 Task: Setup the salesforce inbox and assign permission sets to different users
Action: Mouse moved to (206, 186)
Screenshot: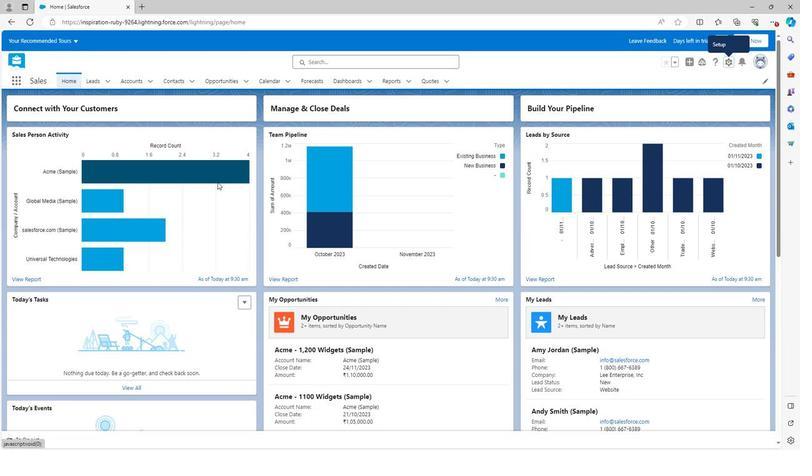 
Action: Mouse scrolled (206, 186) with delta (0, 0)
Screenshot: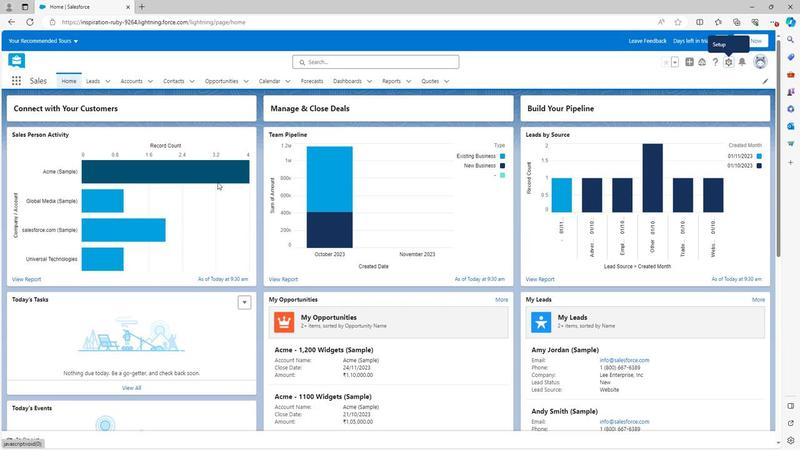 
Action: Mouse moved to (208, 188)
Screenshot: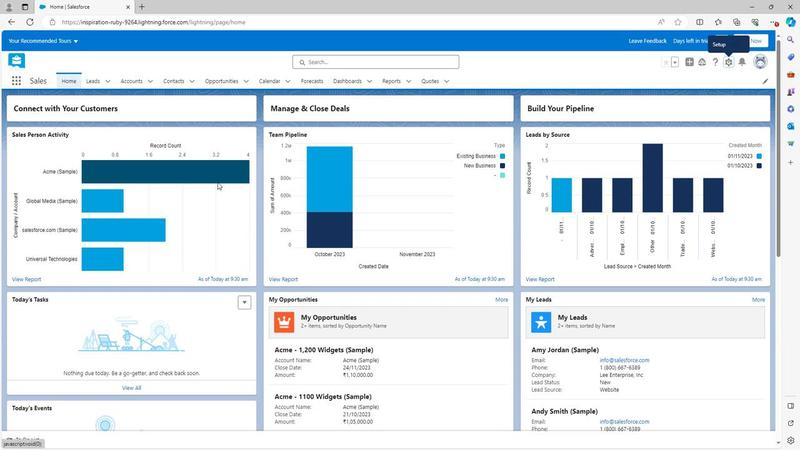 
Action: Mouse scrolled (208, 187) with delta (0, 0)
Screenshot: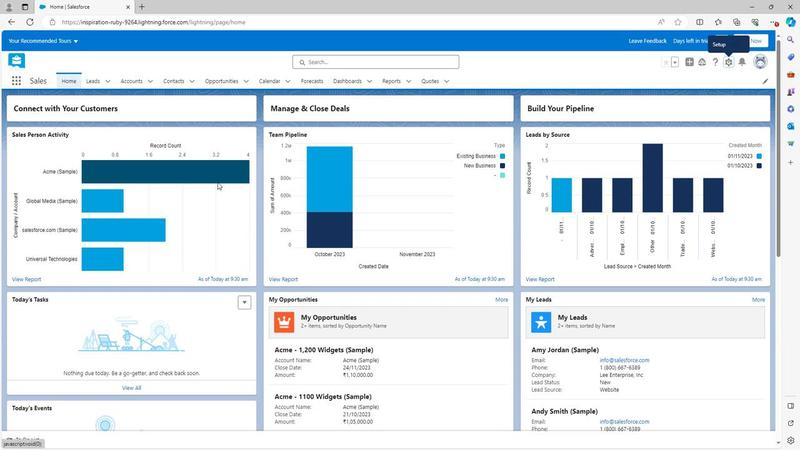 
Action: Mouse moved to (208, 189)
Screenshot: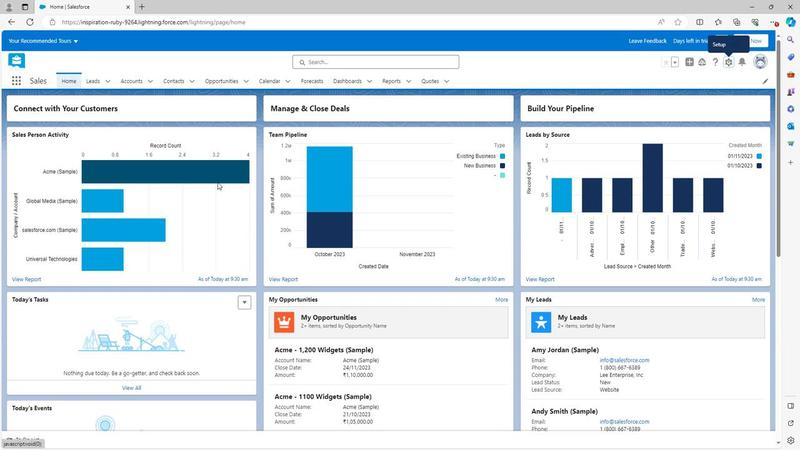 
Action: Mouse scrolled (208, 188) with delta (0, 0)
Screenshot: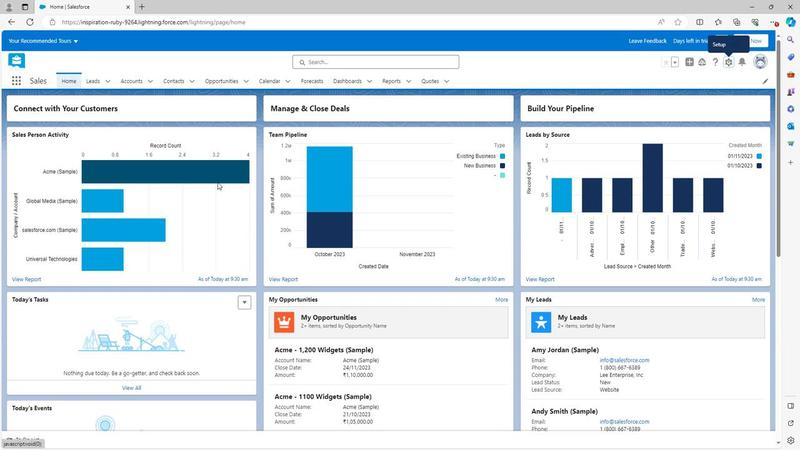 
Action: Mouse scrolled (208, 188) with delta (0, 0)
Screenshot: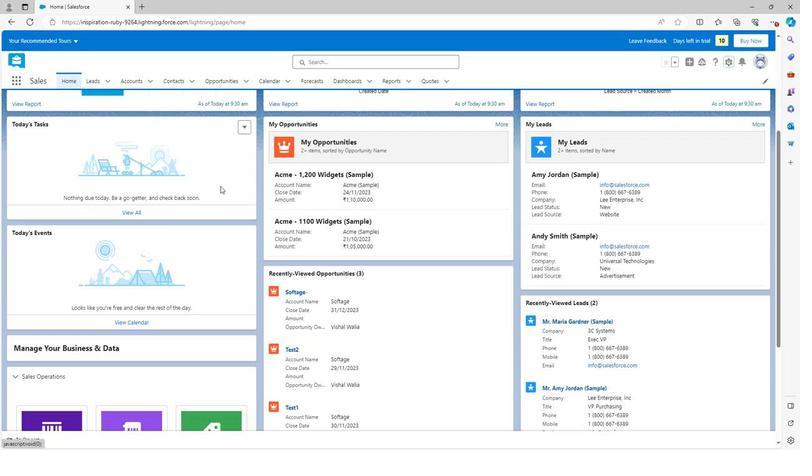 
Action: Mouse scrolled (208, 188) with delta (0, 0)
Screenshot: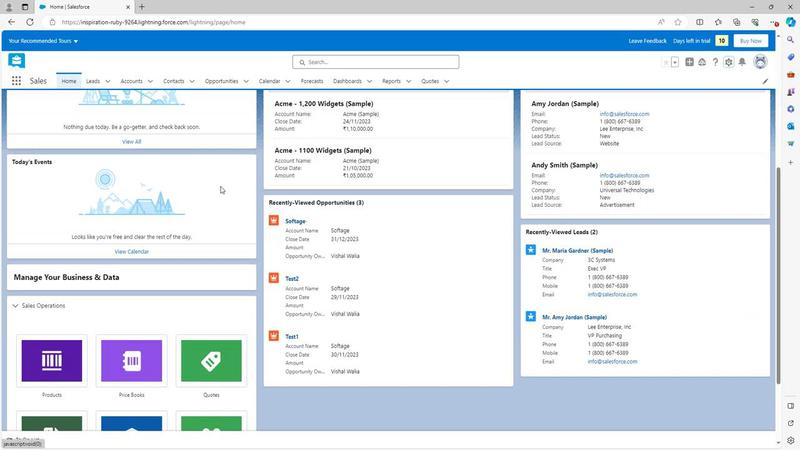 
Action: Mouse scrolled (208, 188) with delta (0, 0)
Screenshot: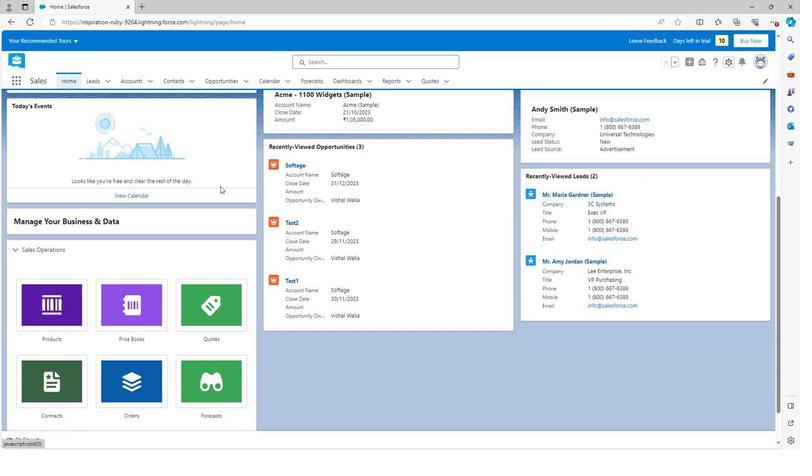 
Action: Mouse scrolled (208, 190) with delta (0, 0)
Screenshot: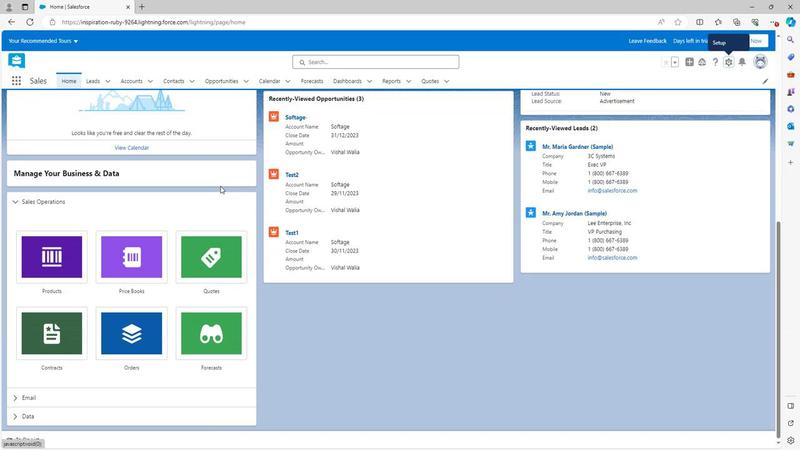 
Action: Mouse scrolled (208, 190) with delta (0, 0)
Screenshot: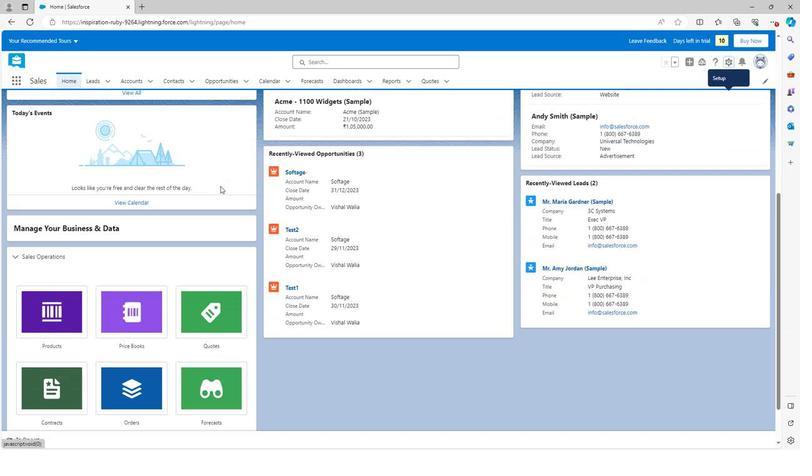 
Action: Mouse scrolled (208, 190) with delta (0, 0)
Screenshot: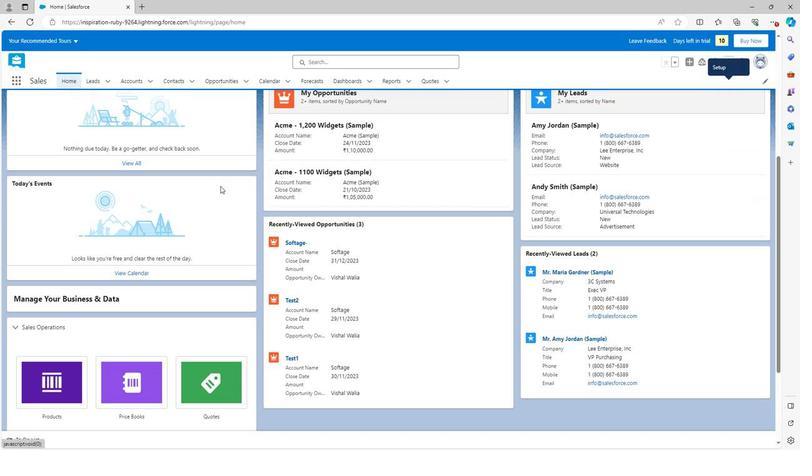 
Action: Mouse scrolled (208, 190) with delta (0, 0)
Screenshot: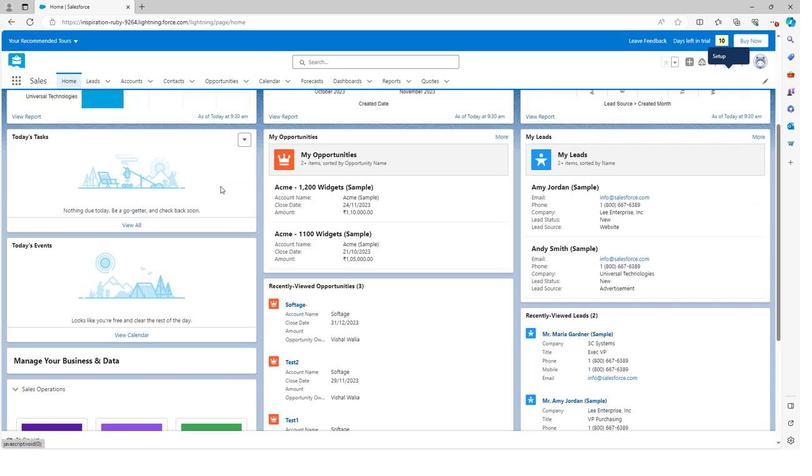 
Action: Mouse scrolled (208, 190) with delta (0, 0)
Screenshot: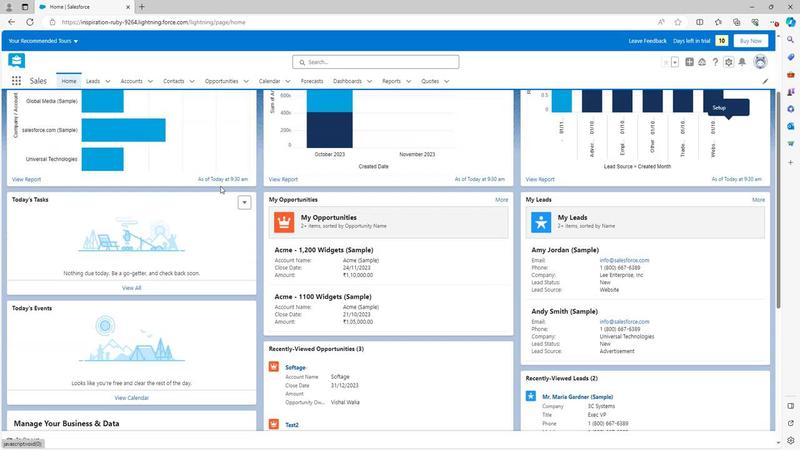 
Action: Mouse scrolled (208, 190) with delta (0, 0)
Screenshot: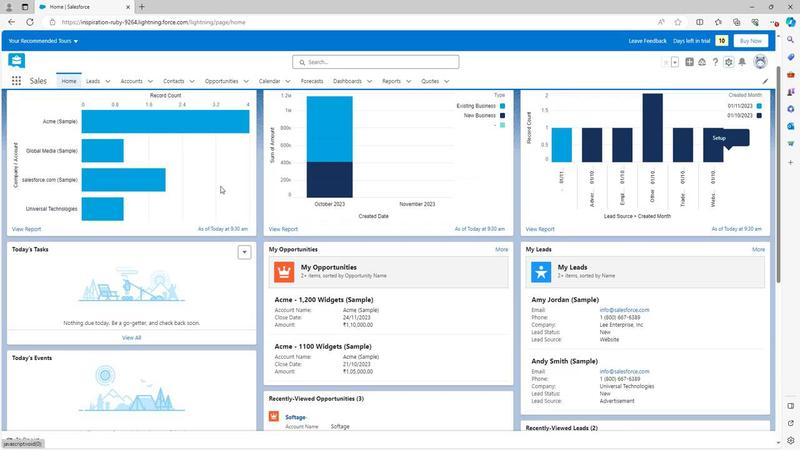 
Action: Mouse scrolled (208, 190) with delta (0, 0)
Screenshot: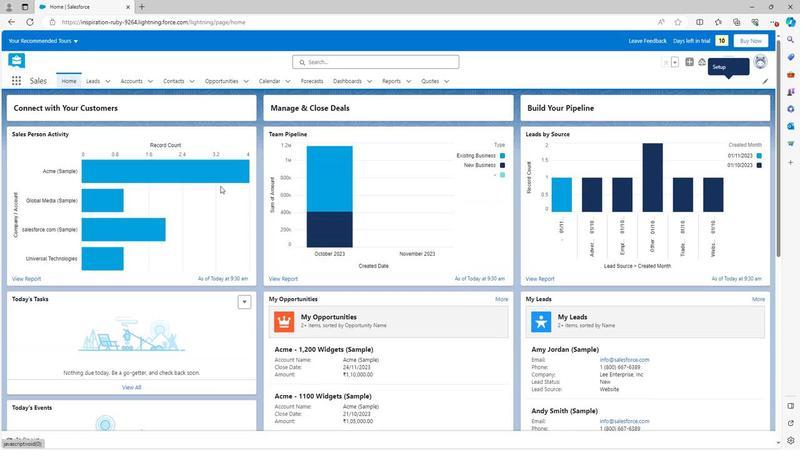 
Action: Mouse moved to (707, 63)
Screenshot: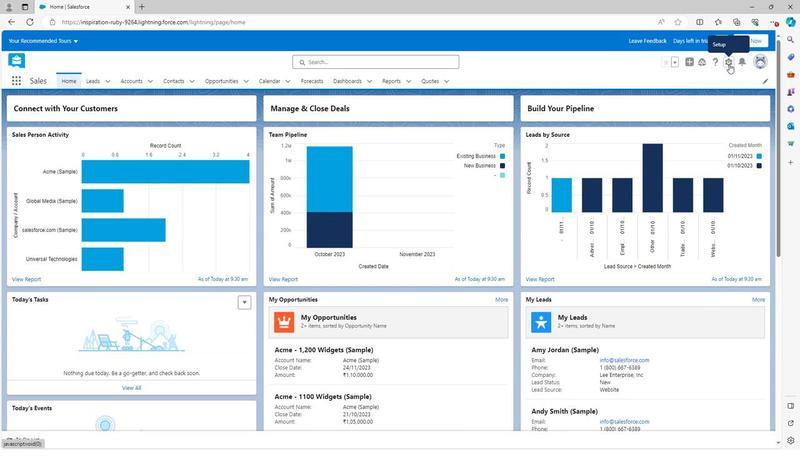 
Action: Mouse pressed left at (707, 63)
Screenshot: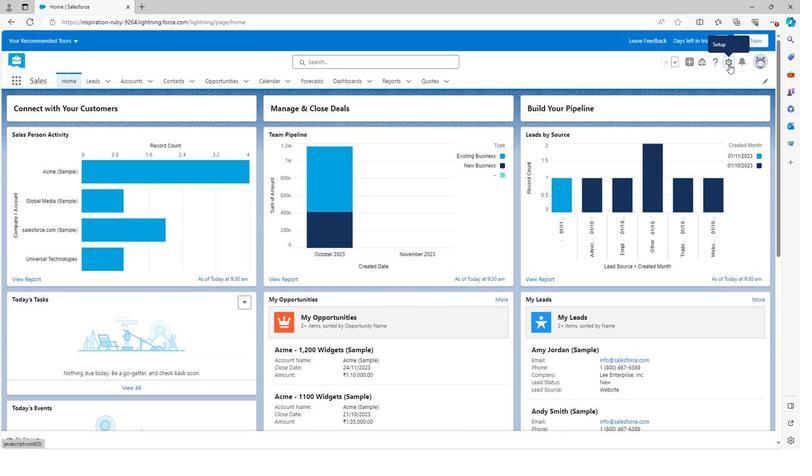 
Action: Mouse moved to (683, 87)
Screenshot: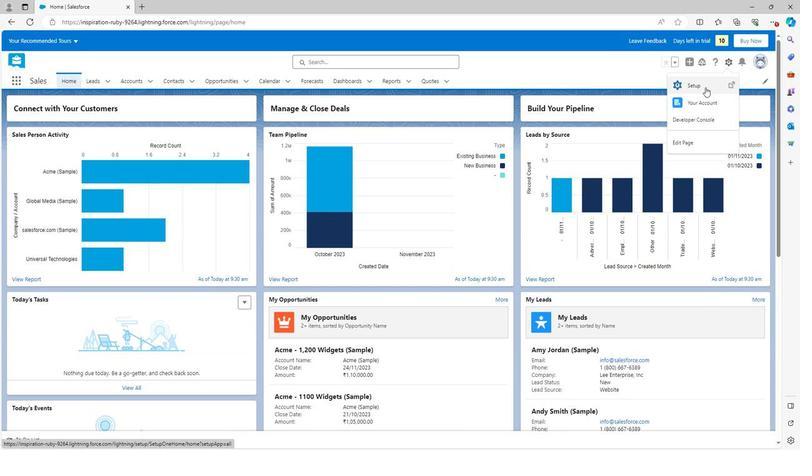 
Action: Mouse pressed left at (683, 87)
Screenshot: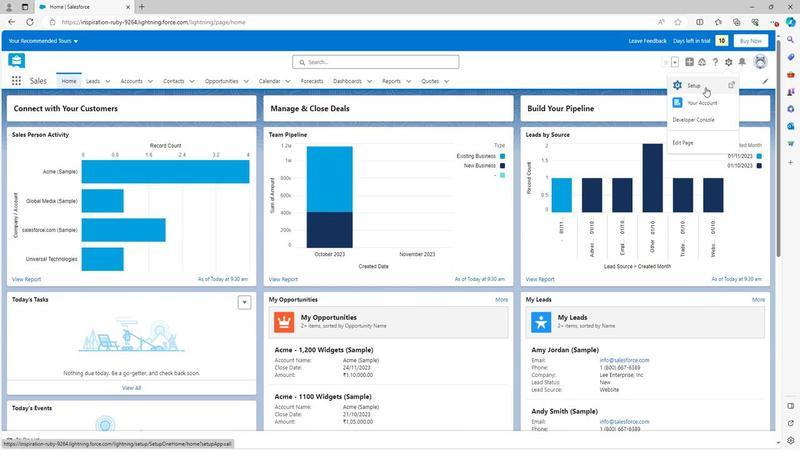 
Action: Mouse moved to (18, 300)
Screenshot: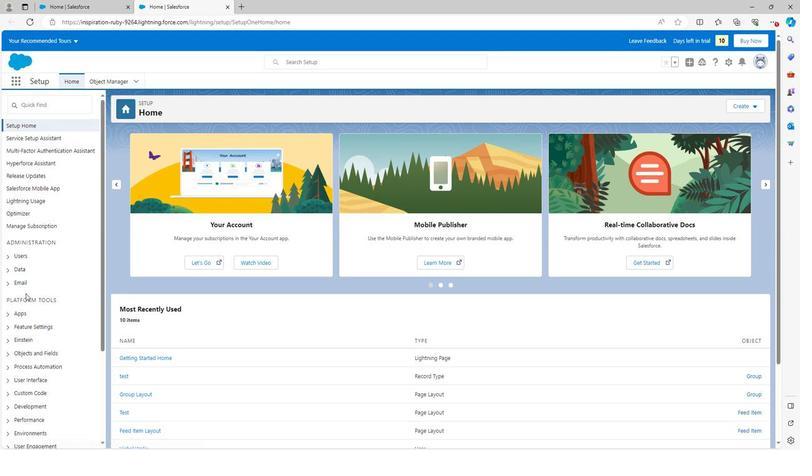 
Action: Mouse scrolled (18, 300) with delta (0, 0)
Screenshot: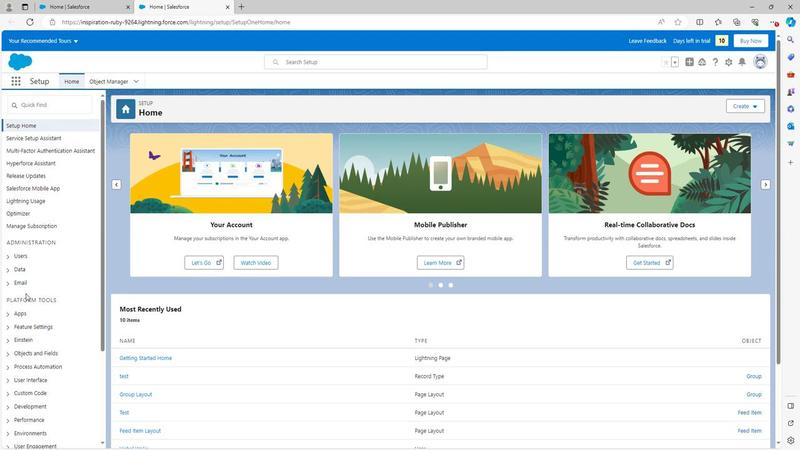 
Action: Mouse scrolled (18, 300) with delta (0, 0)
Screenshot: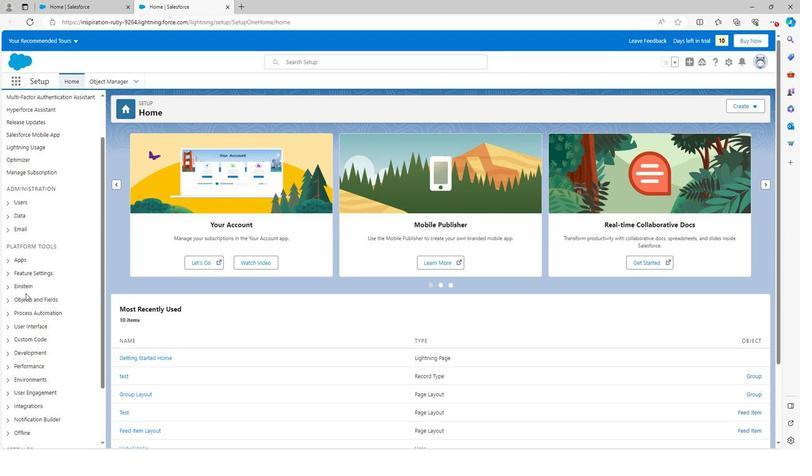 
Action: Mouse moved to (0, 223)
Screenshot: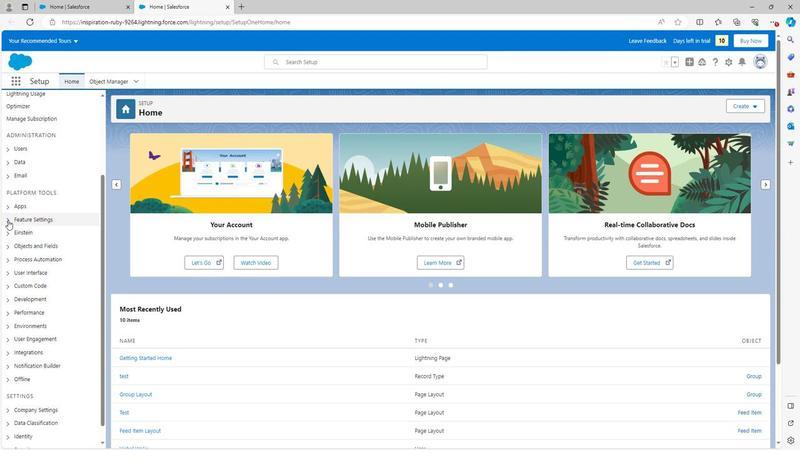 
Action: Mouse pressed left at (0, 223)
Screenshot: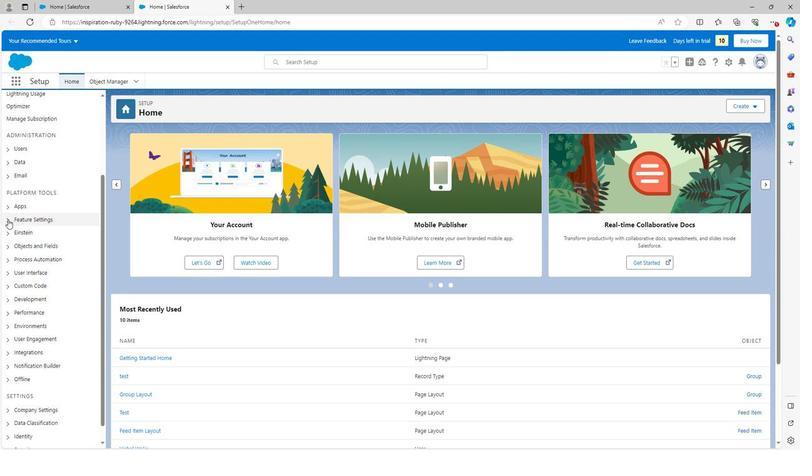 
Action: Mouse moved to (9, 268)
Screenshot: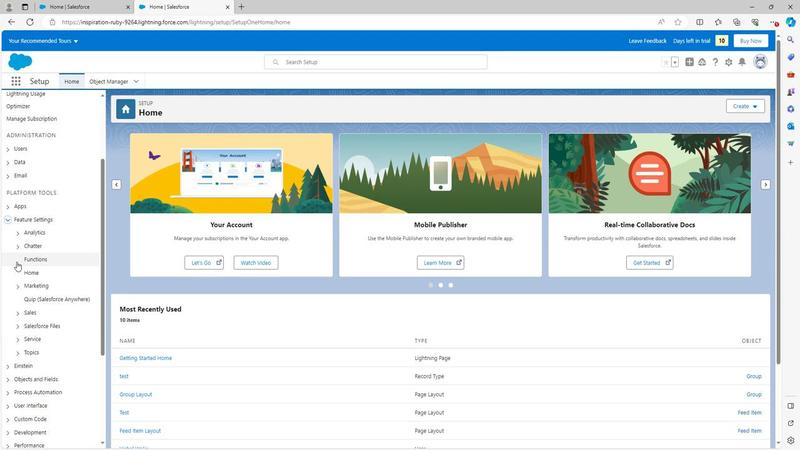 
Action: Mouse scrolled (9, 267) with delta (0, 0)
Screenshot: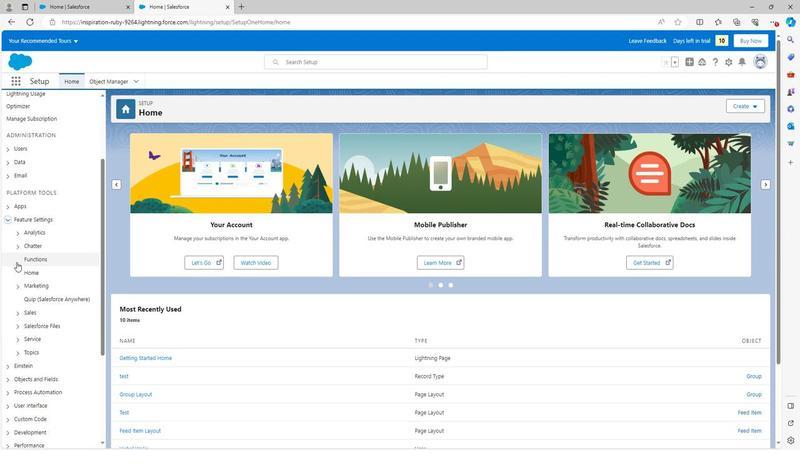 
Action: Mouse moved to (10, 264)
Screenshot: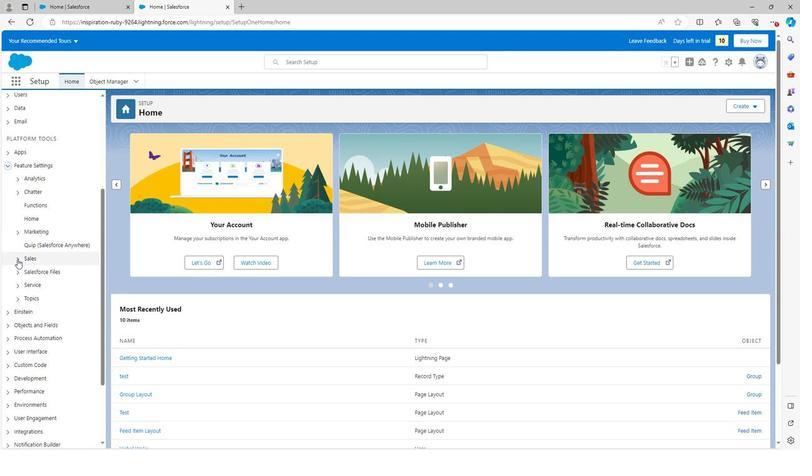 
Action: Mouse pressed left at (10, 264)
Screenshot: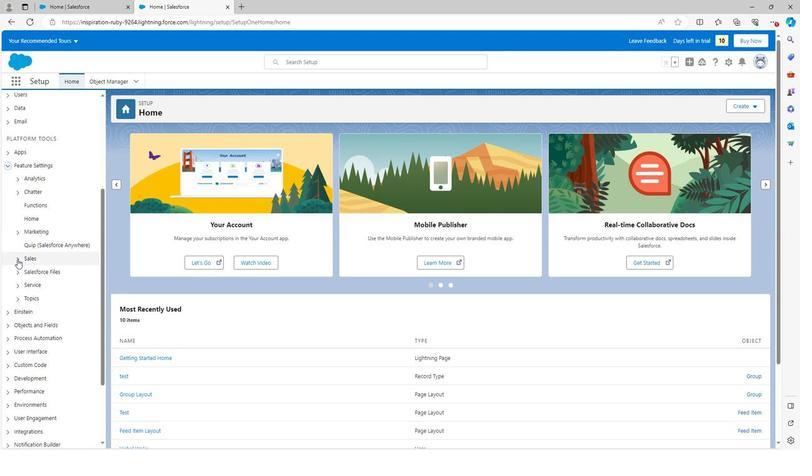 
Action: Mouse scrolled (10, 264) with delta (0, 0)
Screenshot: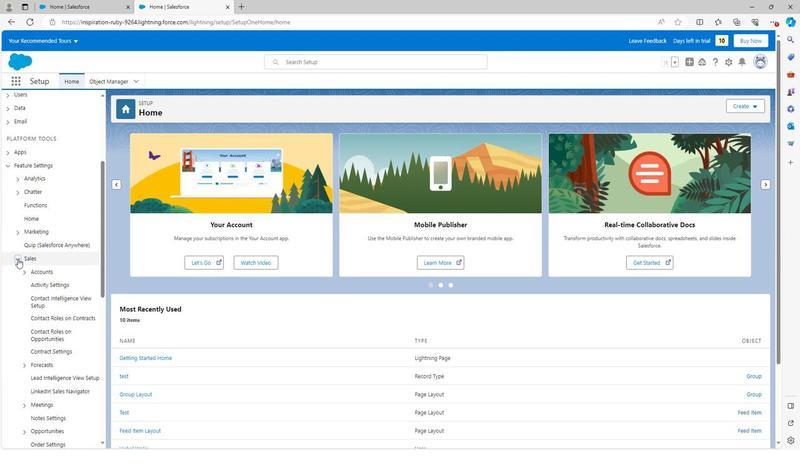 
Action: Mouse scrolled (10, 264) with delta (0, 0)
Screenshot: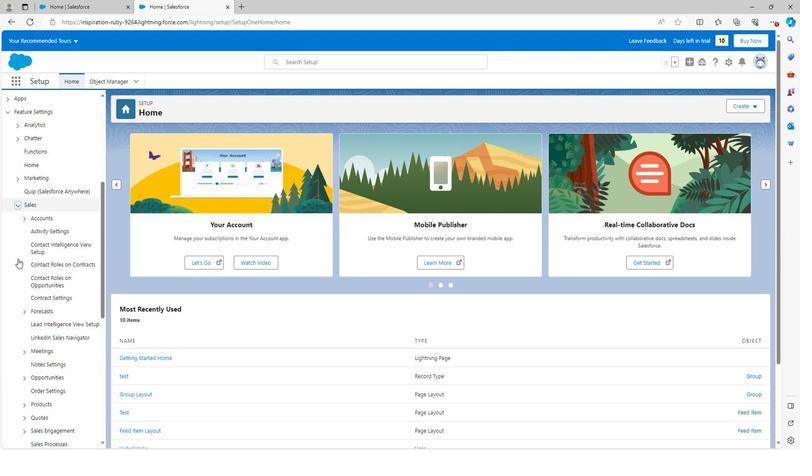 
Action: Mouse moved to (10, 264)
Screenshot: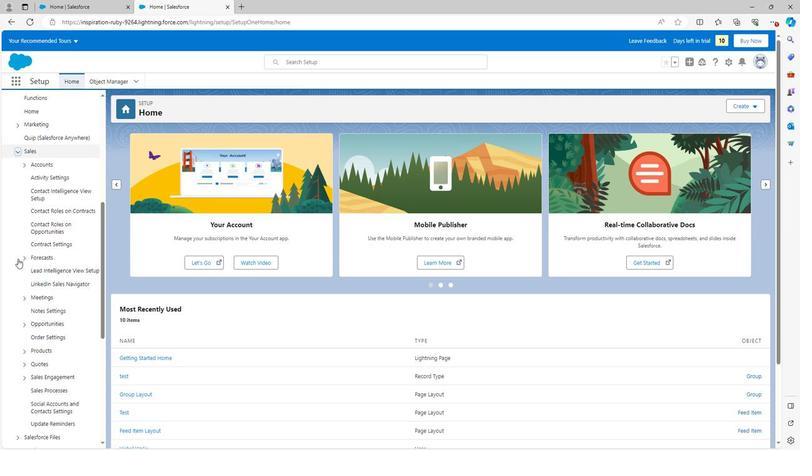 
Action: Mouse scrolled (10, 264) with delta (0, 0)
Screenshot: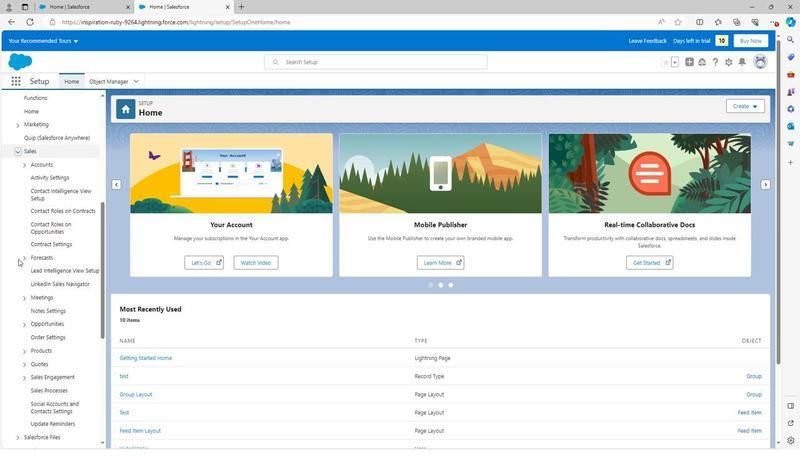 
Action: Mouse scrolled (10, 264) with delta (0, 0)
Screenshot: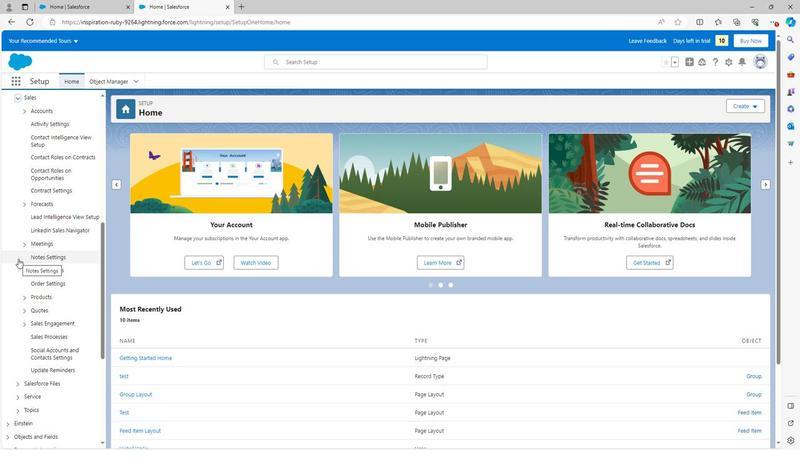 
Action: Mouse moved to (17, 263)
Screenshot: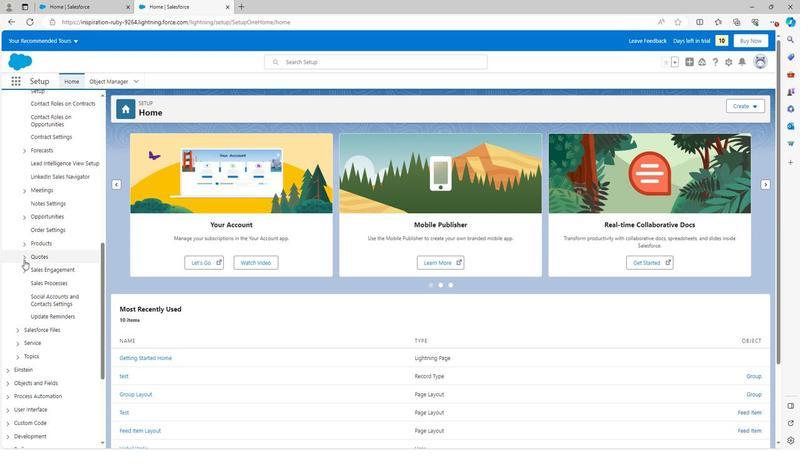 
Action: Mouse pressed left at (17, 263)
Screenshot: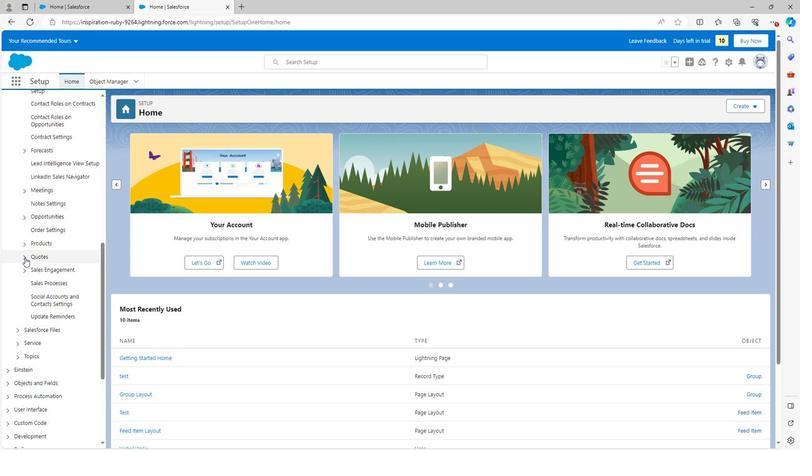 
Action: Mouse pressed left at (17, 263)
Screenshot: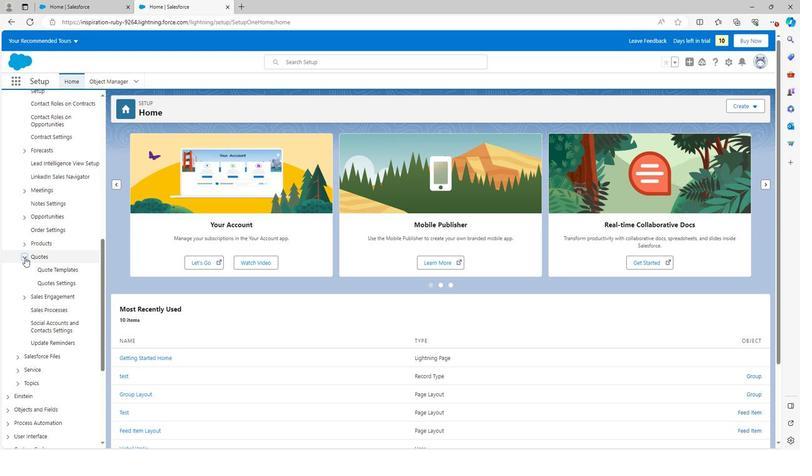 
Action: Mouse moved to (16, 275)
Screenshot: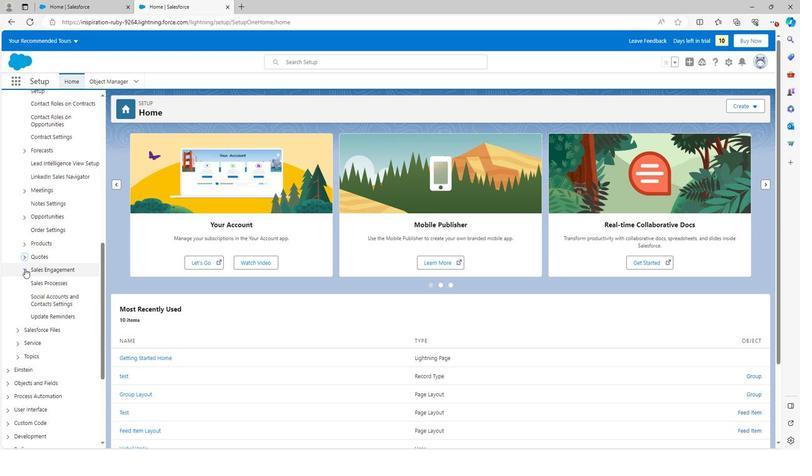 
Action: Mouse pressed left at (16, 275)
Screenshot: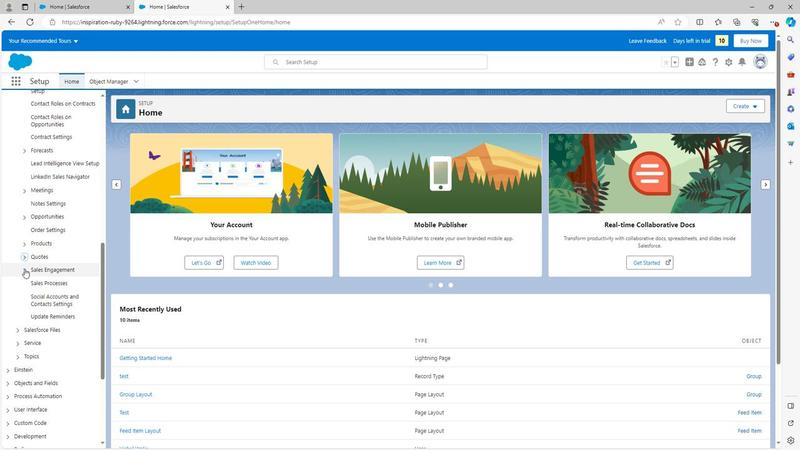 
Action: Mouse moved to (23, 291)
Screenshot: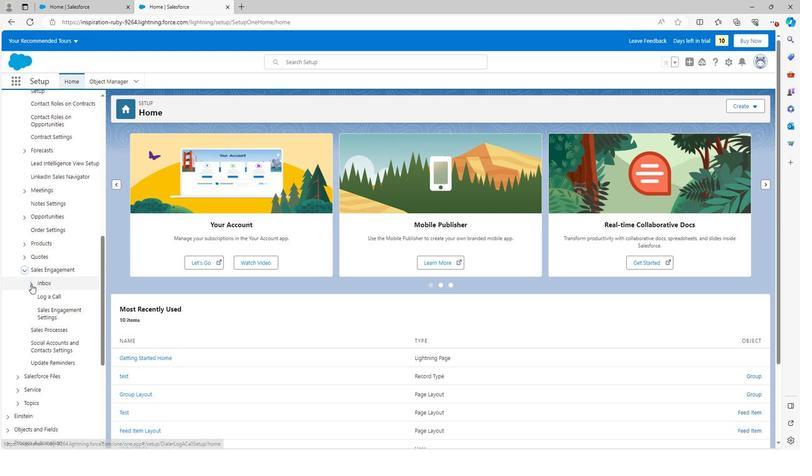 
Action: Mouse pressed left at (23, 291)
Screenshot: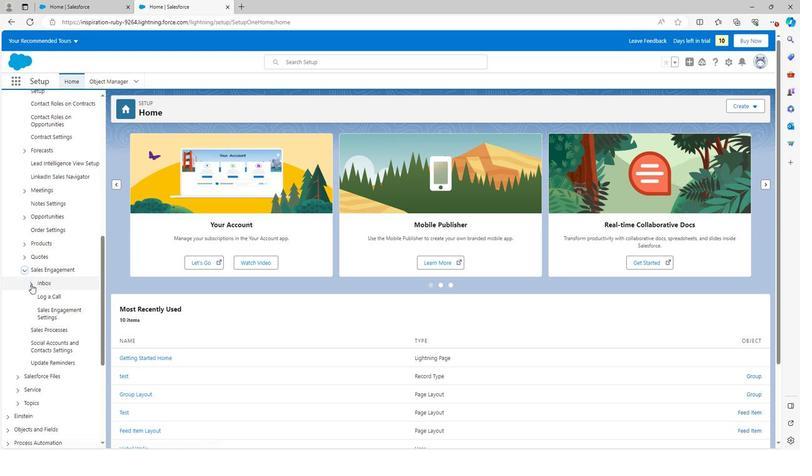 
Action: Mouse moved to (43, 300)
Screenshot: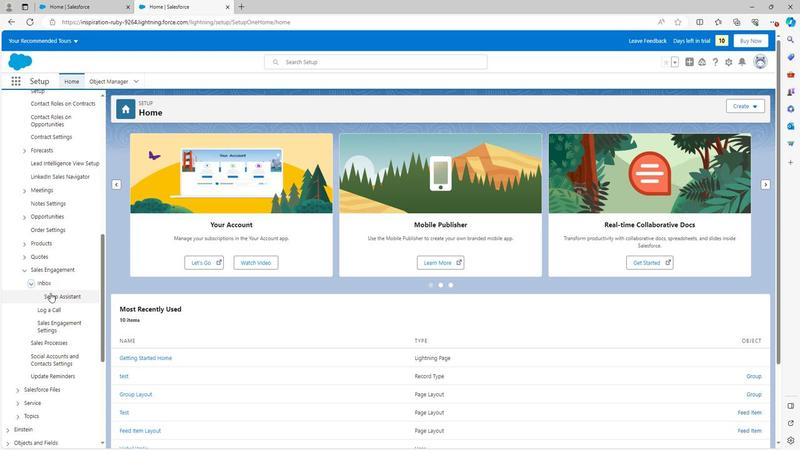 
Action: Mouse pressed left at (43, 300)
Screenshot: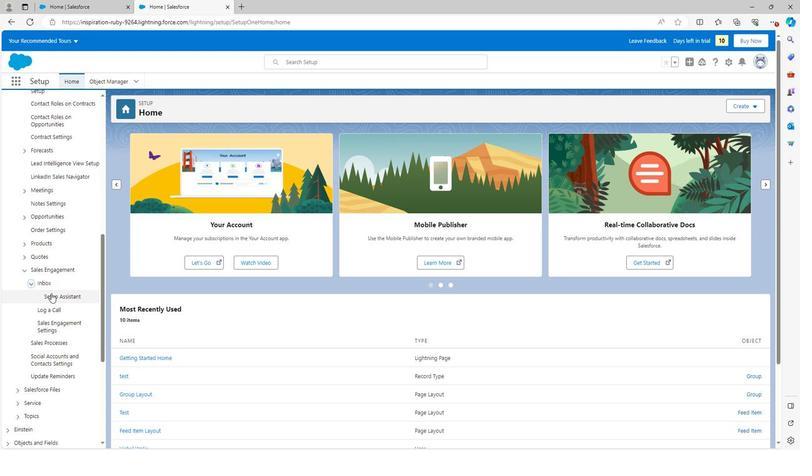 
Action: Mouse moved to (499, 322)
Screenshot: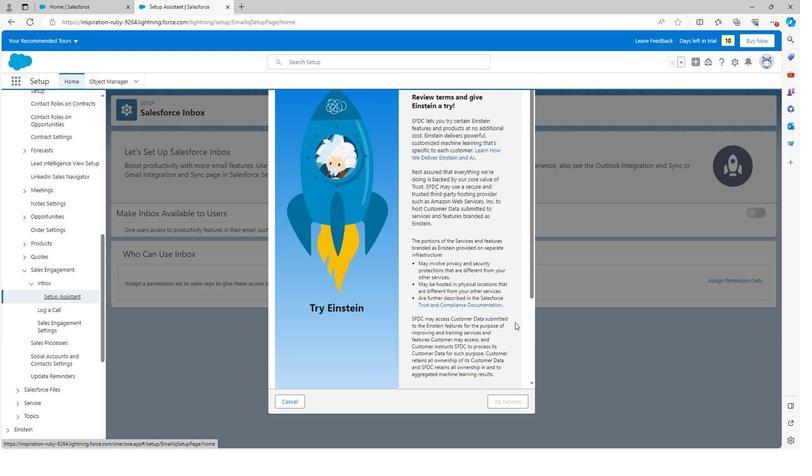 
Action: Mouse scrolled (499, 322) with delta (0, 0)
Screenshot: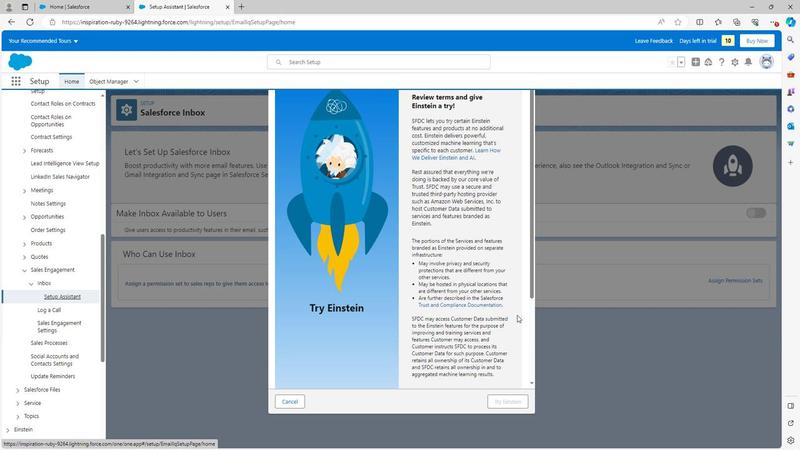 
Action: Mouse scrolled (499, 322) with delta (0, 0)
Screenshot: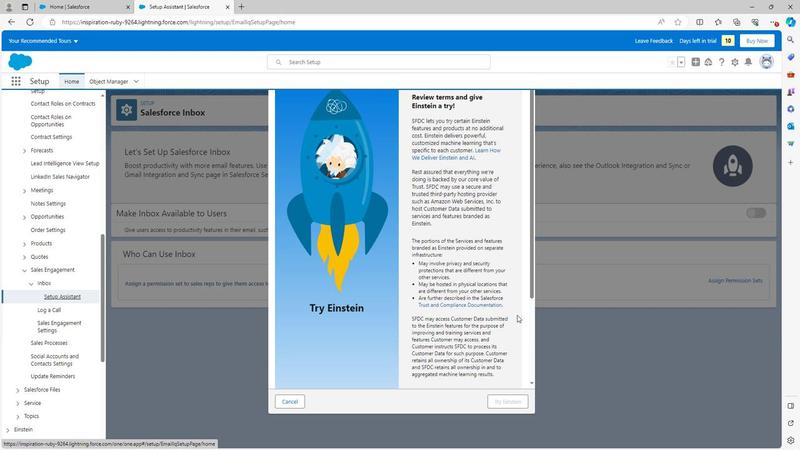 
Action: Mouse scrolled (499, 322) with delta (0, 0)
Screenshot: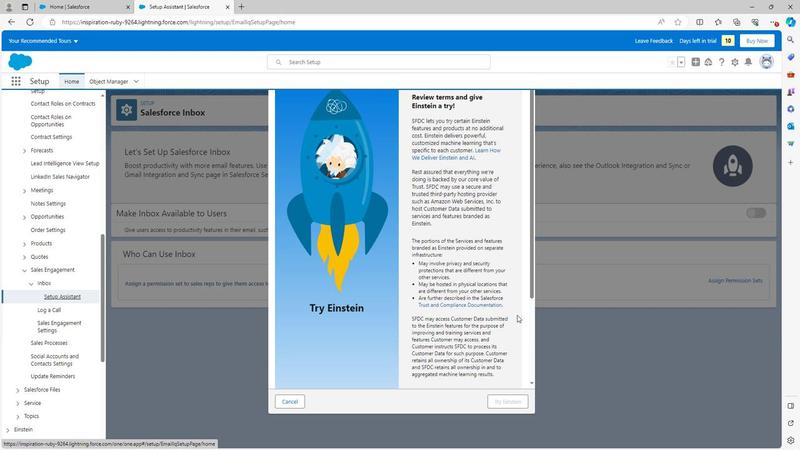 
Action: Mouse scrolled (499, 322) with delta (0, 0)
Screenshot: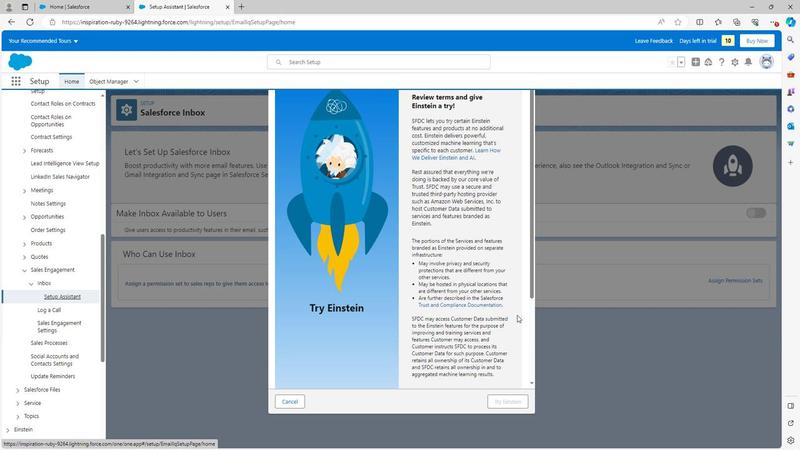 
Action: Mouse scrolled (499, 322) with delta (0, 0)
Screenshot: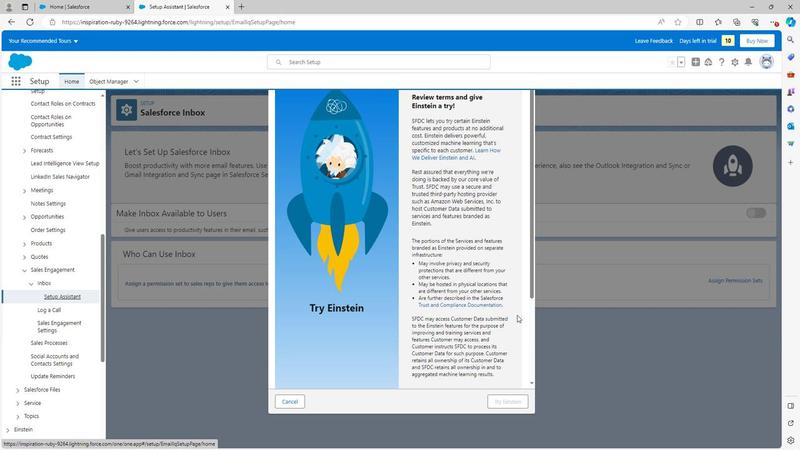 
Action: Mouse scrolled (499, 322) with delta (0, 0)
Screenshot: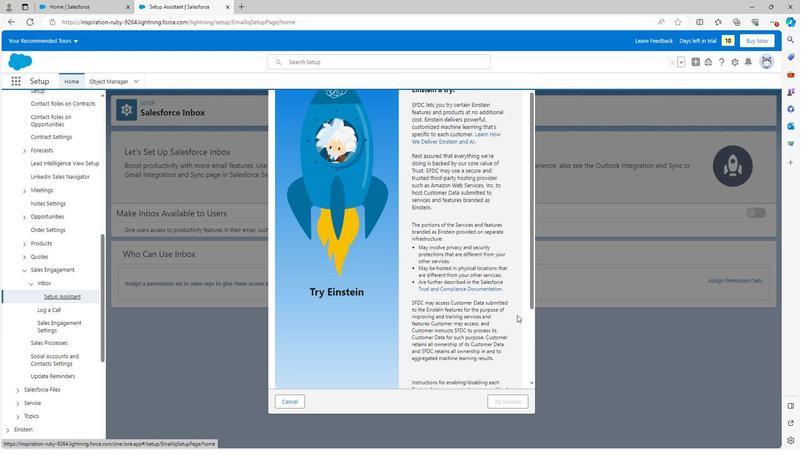 
Action: Mouse moved to (499, 322)
Screenshot: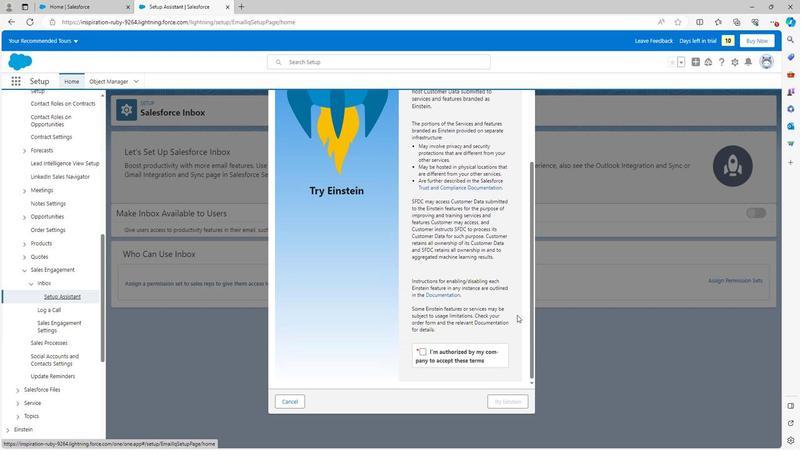 
Action: Mouse scrolled (499, 322) with delta (0, 0)
Screenshot: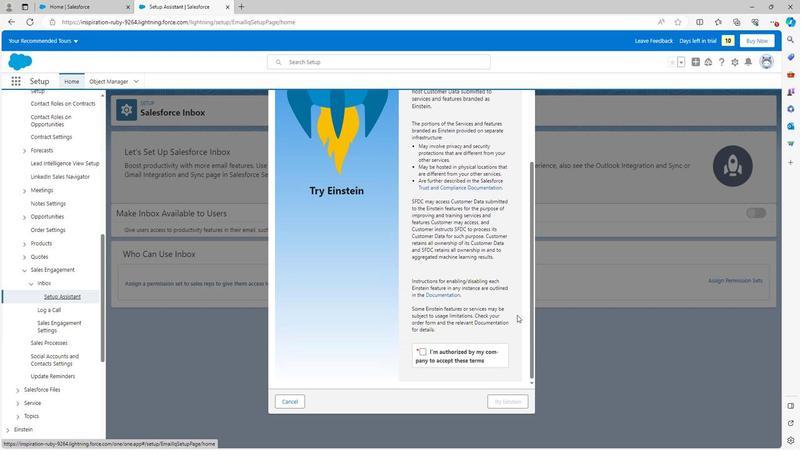 
Action: Mouse scrolled (499, 322) with delta (0, 0)
Screenshot: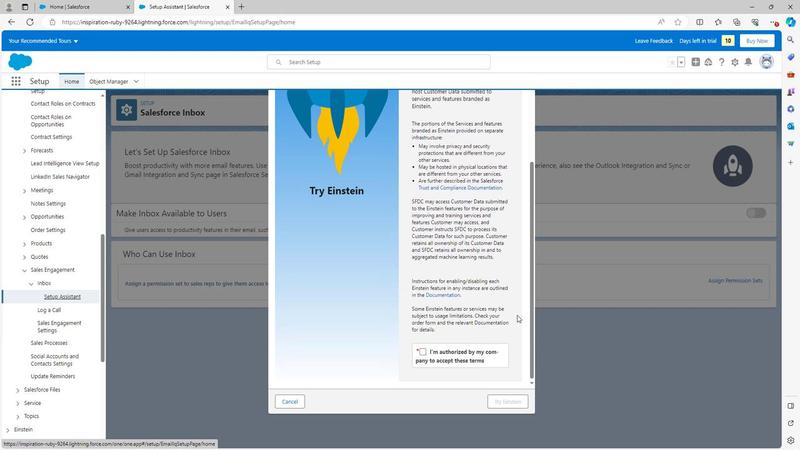 
Action: Mouse moved to (499, 323)
Screenshot: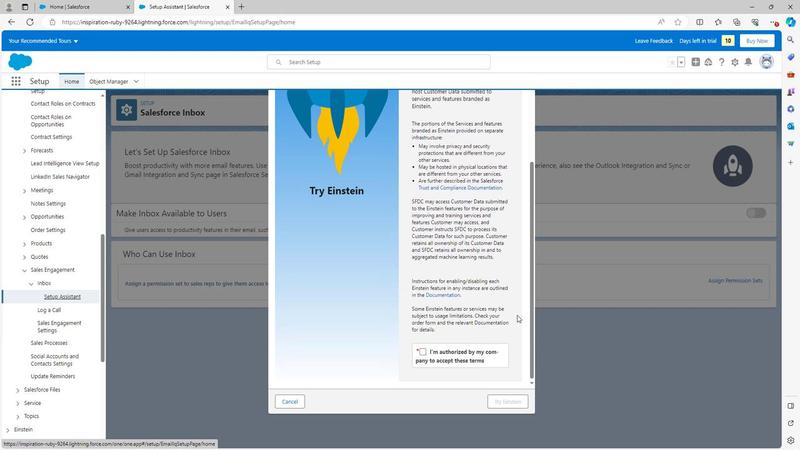 
Action: Mouse scrolled (499, 322) with delta (0, 0)
Screenshot: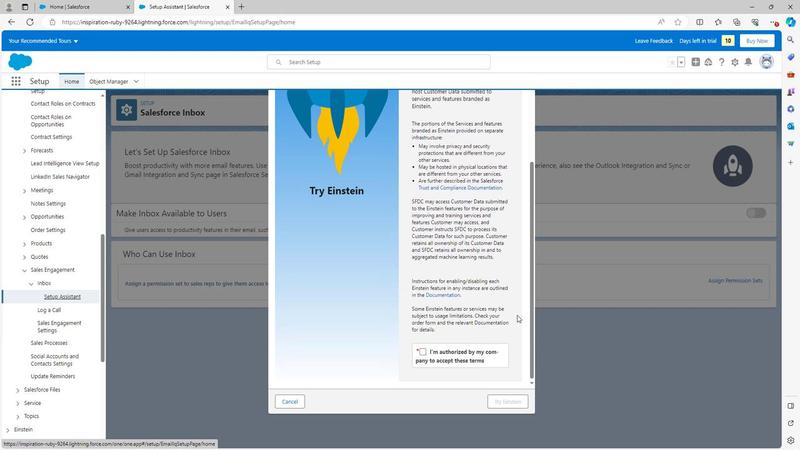 
Action: Mouse moved to (405, 362)
Screenshot: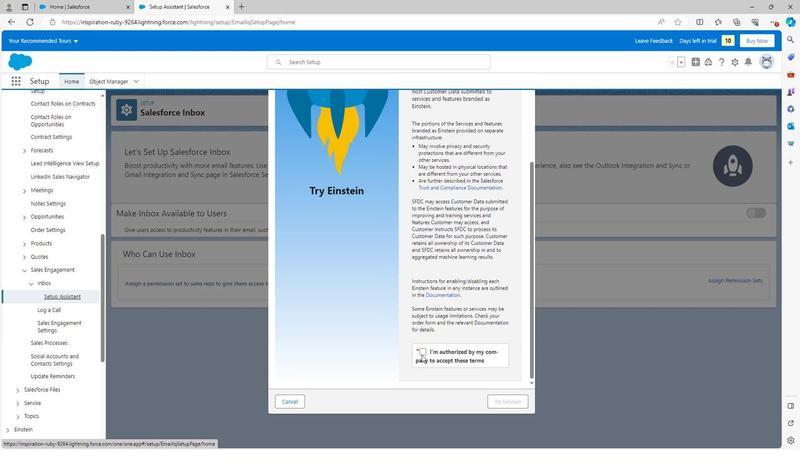 
Action: Mouse pressed left at (405, 362)
Screenshot: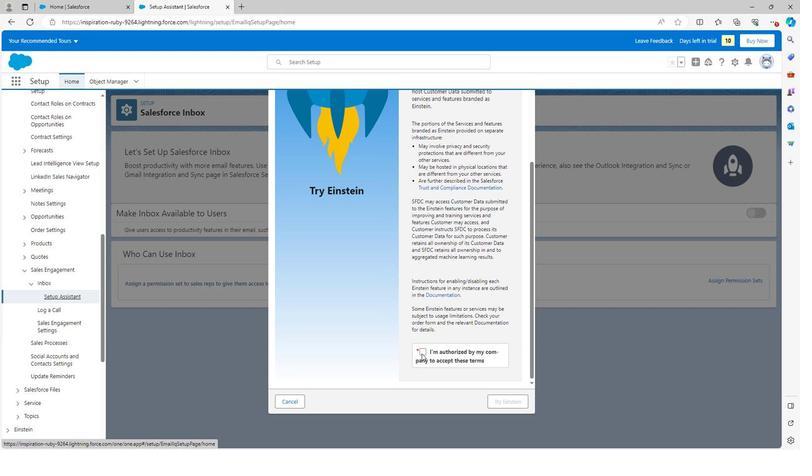 
Action: Mouse moved to (485, 410)
Screenshot: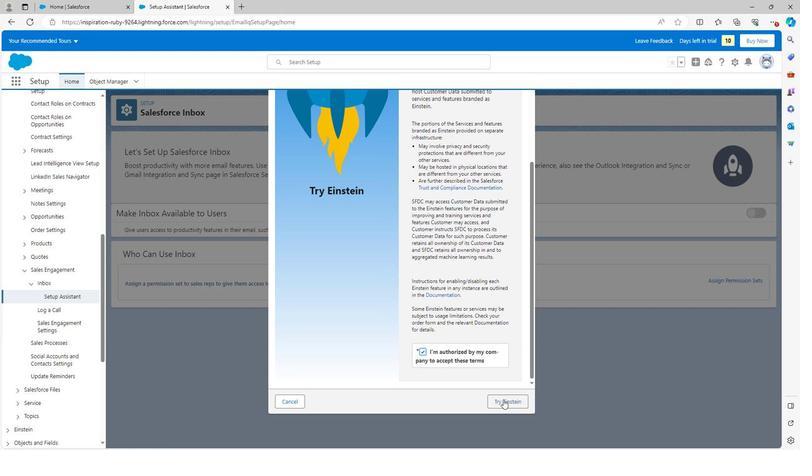 
Action: Mouse pressed left at (485, 410)
Screenshot: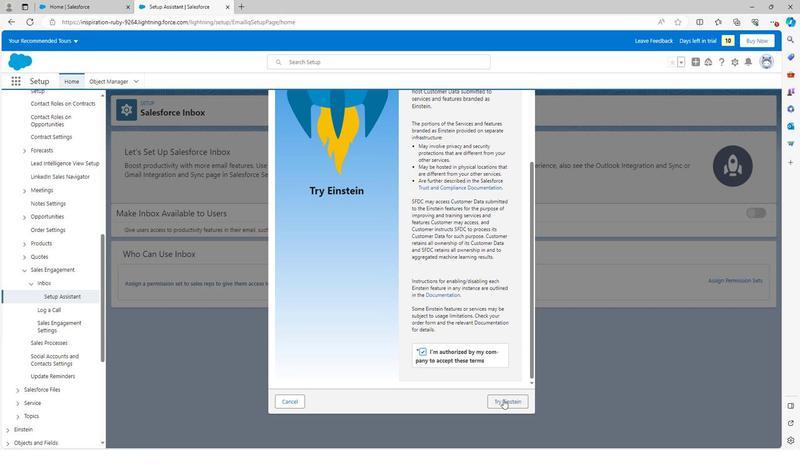 
Action: Mouse moved to (733, 219)
Screenshot: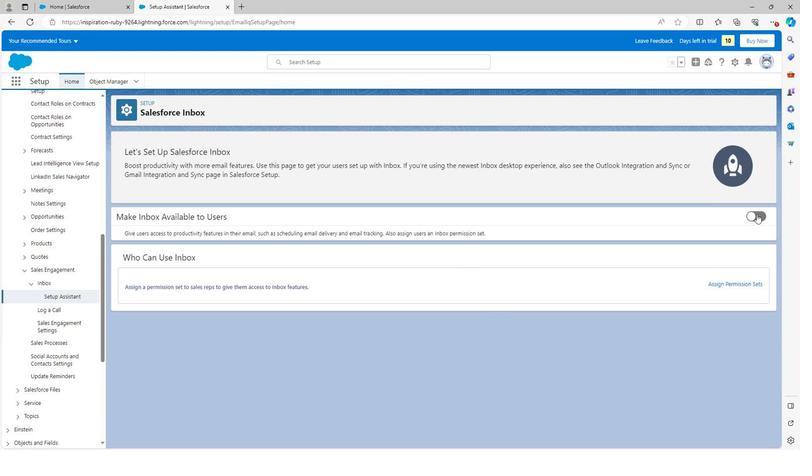 
Action: Mouse pressed left at (733, 219)
Screenshot: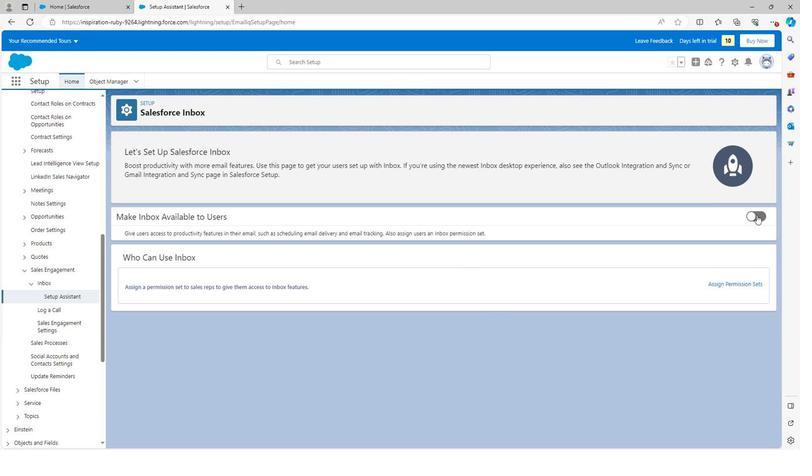 
Action: Mouse moved to (722, 220)
Screenshot: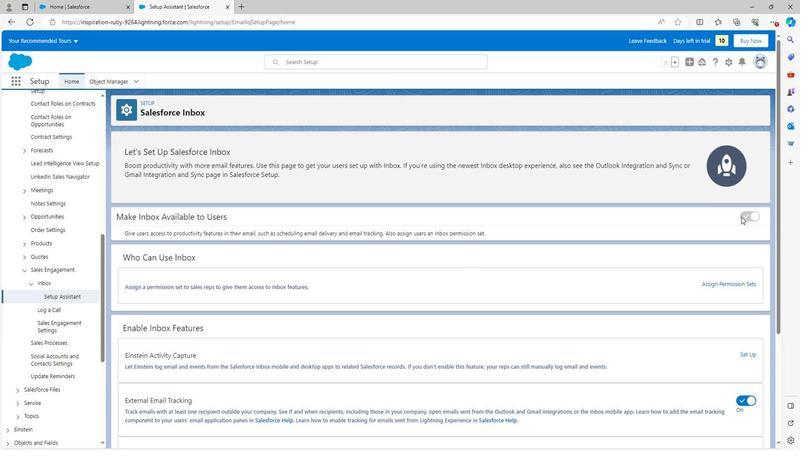 
Action: Mouse pressed left at (722, 220)
Screenshot: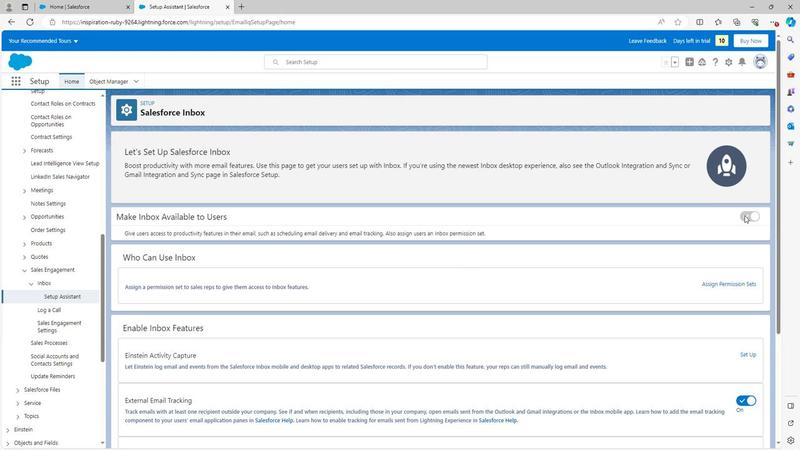 
Action: Mouse moved to (496, 256)
Screenshot: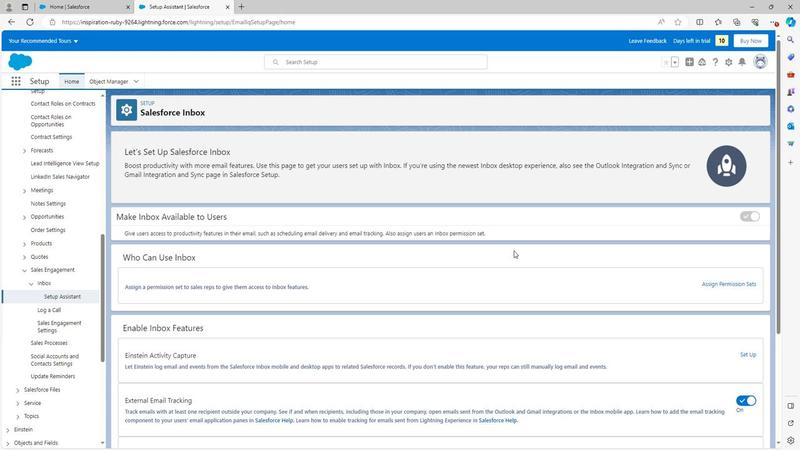 
Action: Mouse scrolled (496, 255) with delta (0, 0)
Screenshot: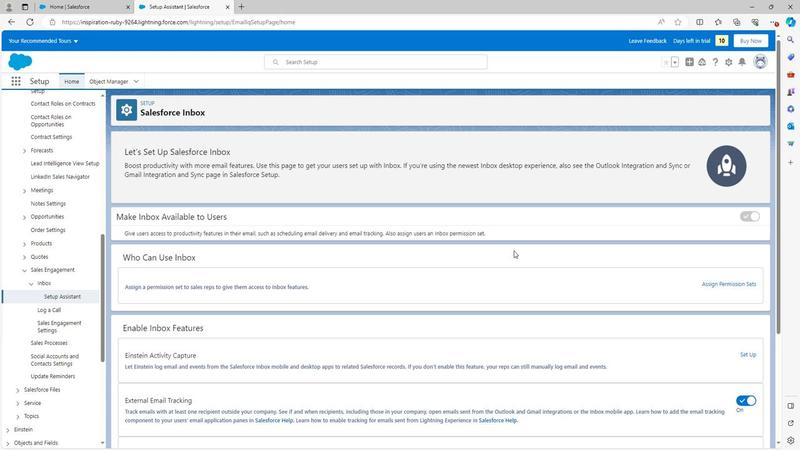
Action: Mouse moved to (497, 256)
Screenshot: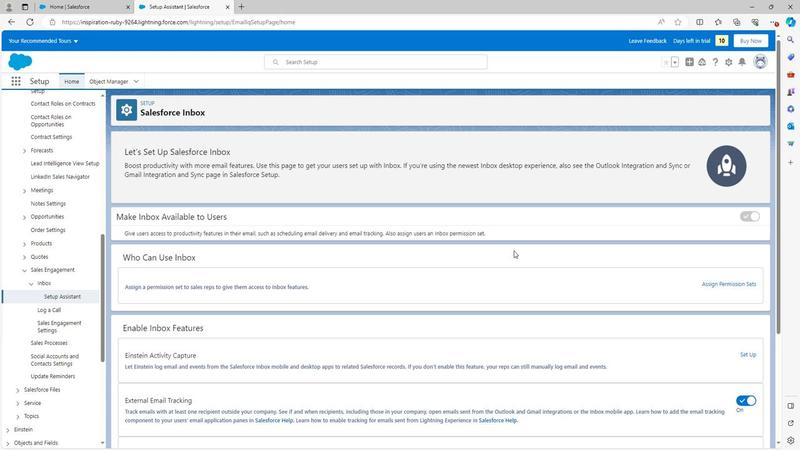 
Action: Mouse scrolled (497, 255) with delta (0, 0)
Screenshot: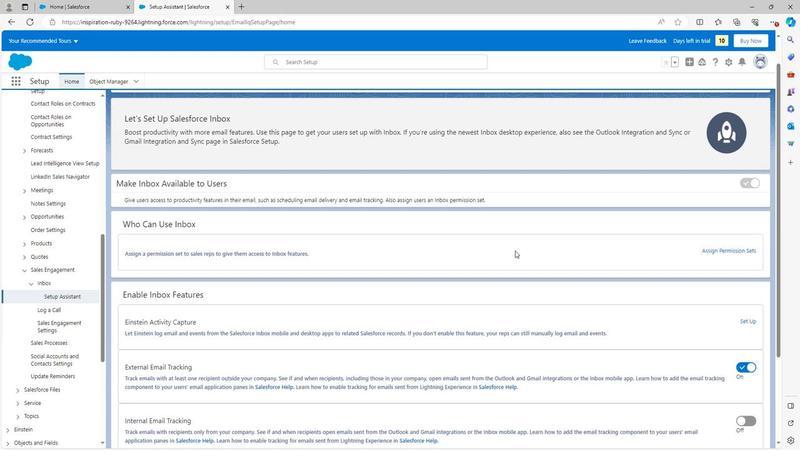 
Action: Mouse moved to (497, 256)
Screenshot: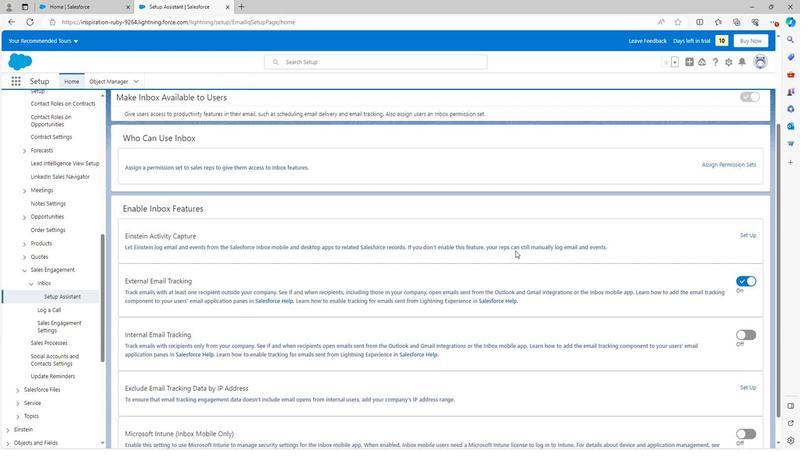 
Action: Mouse scrolled (497, 255) with delta (0, 0)
Screenshot: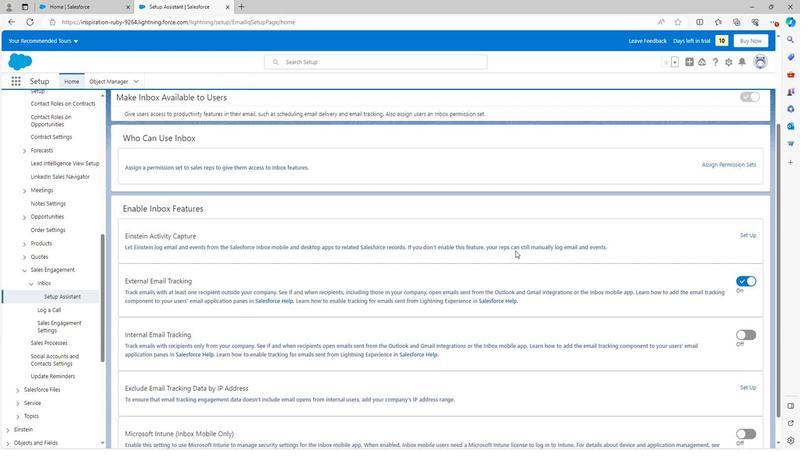 
Action: Mouse scrolled (497, 255) with delta (0, 0)
Screenshot: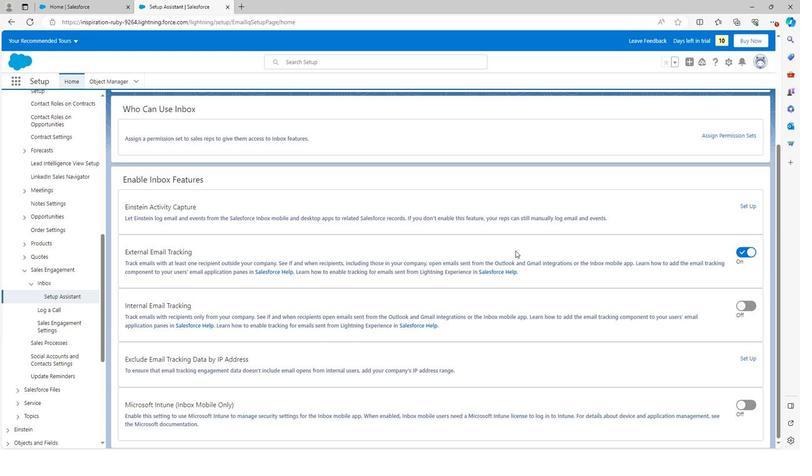 
Action: Mouse moved to (498, 256)
Screenshot: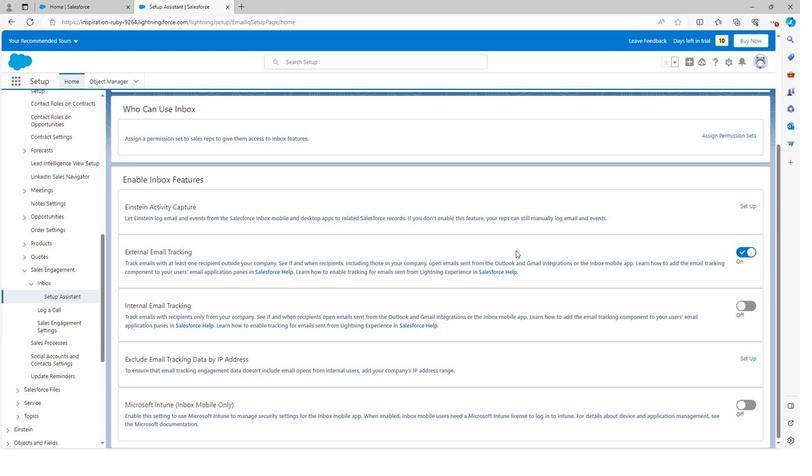 
Action: Mouse scrolled (498, 256) with delta (0, 0)
Screenshot: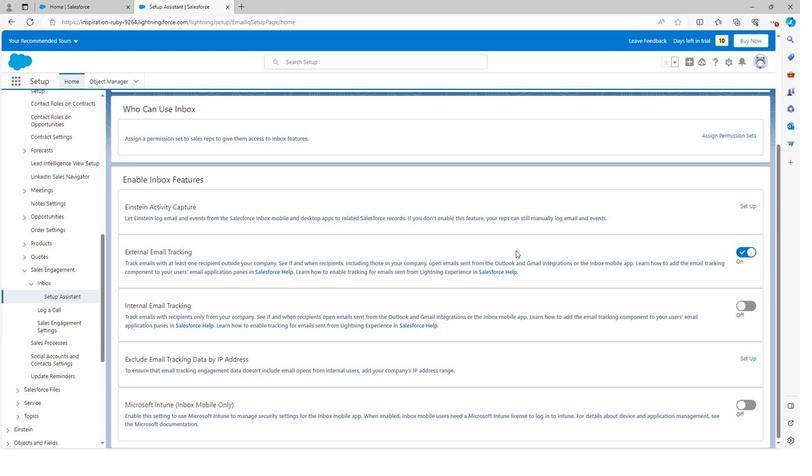 
Action: Mouse scrolled (498, 256) with delta (0, 0)
Screenshot: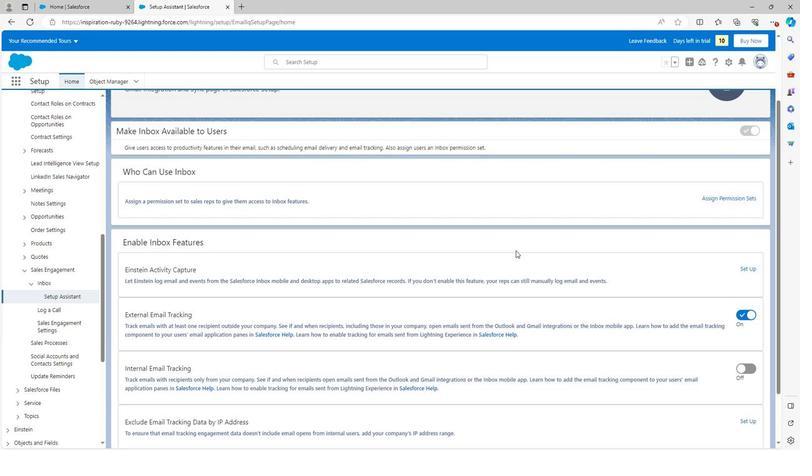 
Action: Mouse scrolled (498, 256) with delta (0, 0)
Screenshot: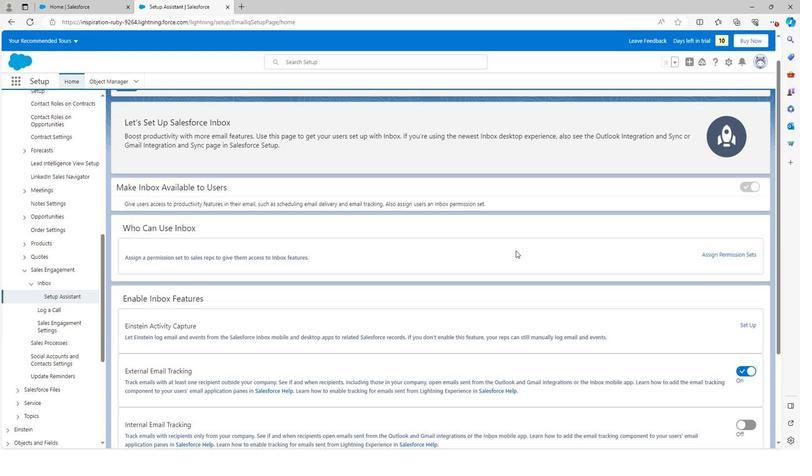 
Action: Mouse scrolled (498, 256) with delta (0, 0)
Screenshot: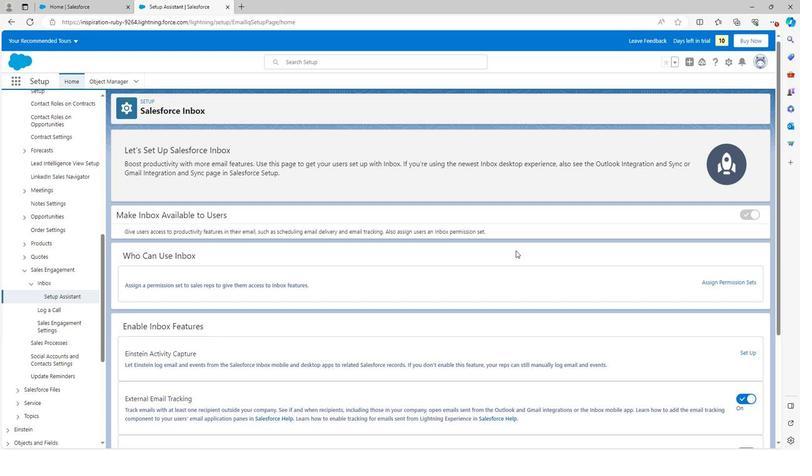 
Action: Mouse scrolled (498, 256) with delta (0, 0)
Screenshot: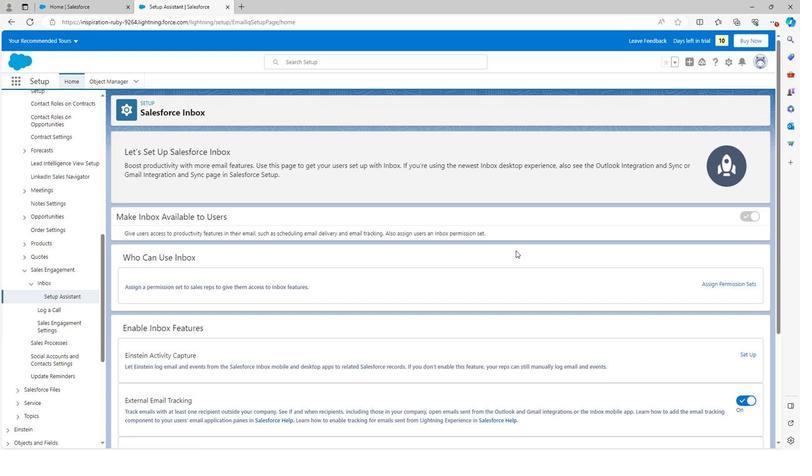 
Action: Mouse scrolled (498, 256) with delta (0, 0)
Screenshot: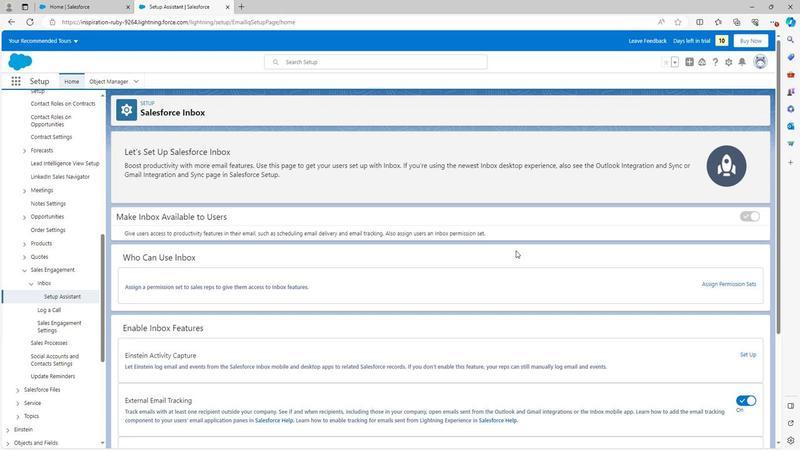 
Action: Mouse scrolled (498, 255) with delta (0, 0)
Screenshot: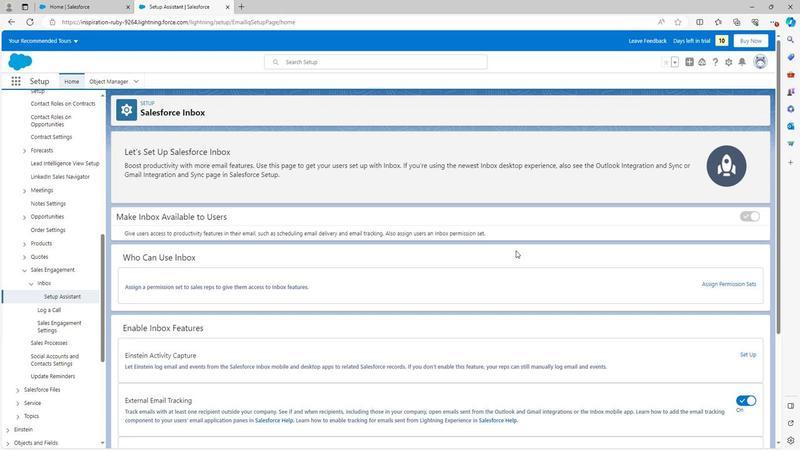 
Action: Mouse scrolled (498, 255) with delta (0, 0)
Screenshot: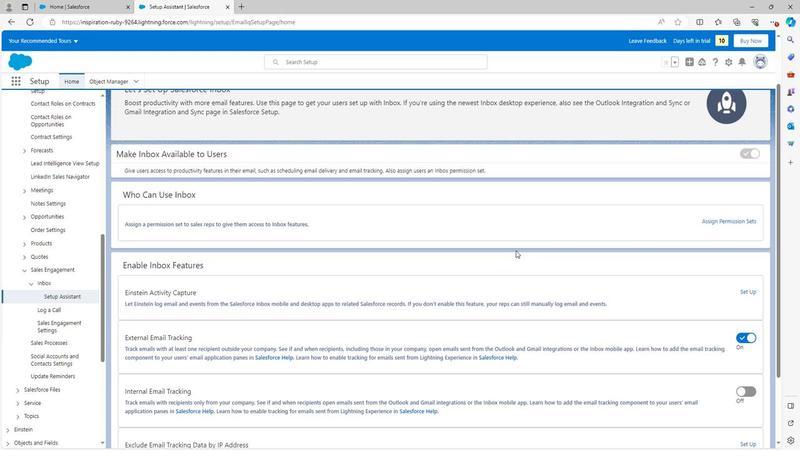 
Action: Mouse scrolled (498, 255) with delta (0, 0)
Screenshot: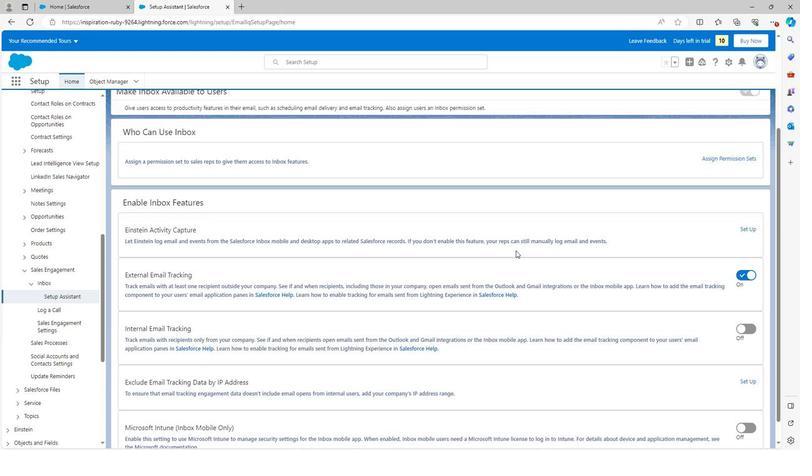 
Action: Mouse scrolled (498, 255) with delta (0, 0)
Screenshot: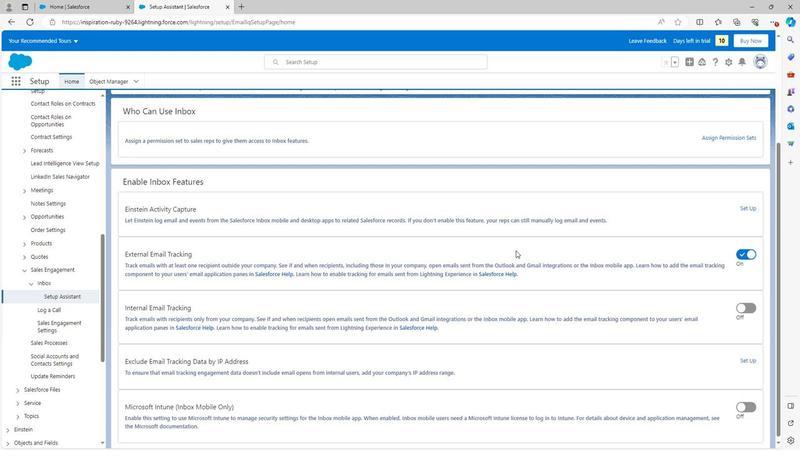 
Action: Mouse moved to (728, 312)
Screenshot: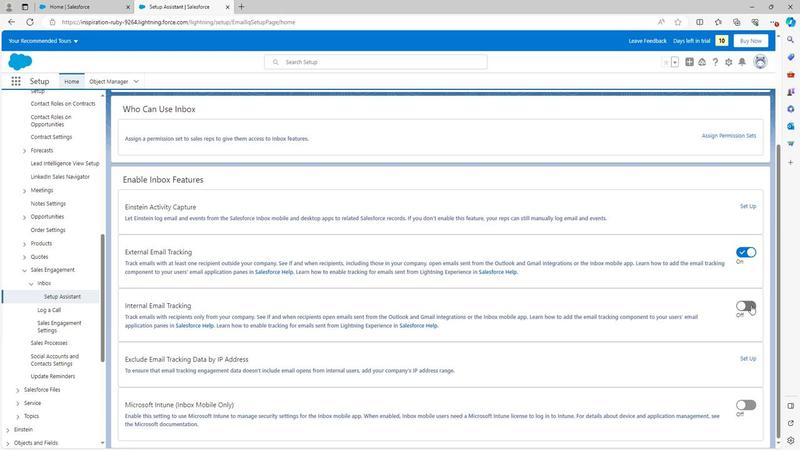 
Action: Mouse pressed left at (728, 312)
Screenshot: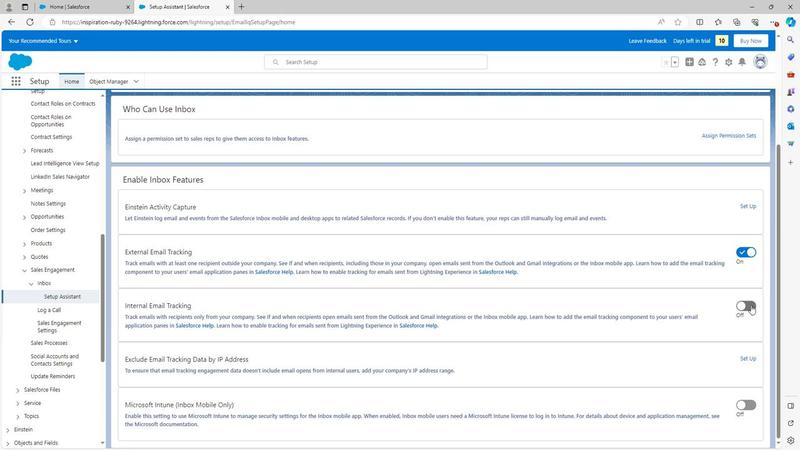 
Action: Mouse moved to (723, 313)
Screenshot: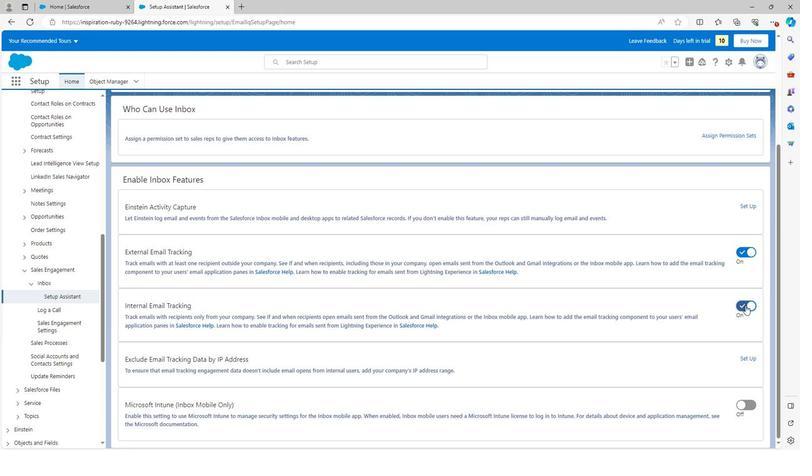 
Action: Mouse pressed left at (723, 313)
Screenshot: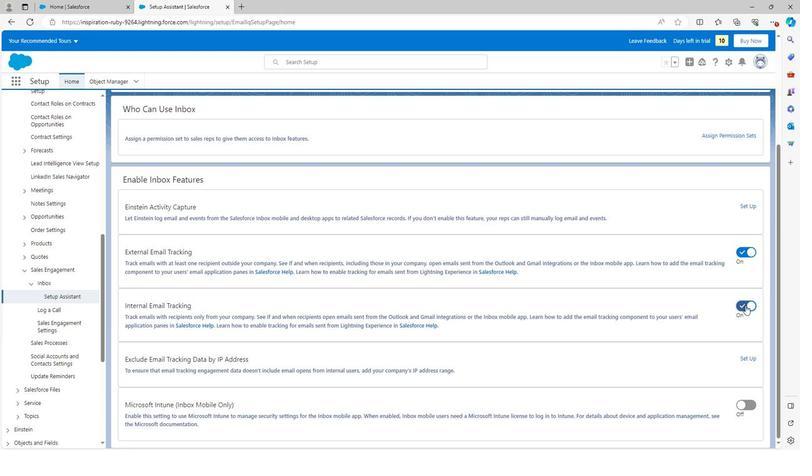 
Action: Mouse moved to (729, 416)
Screenshot: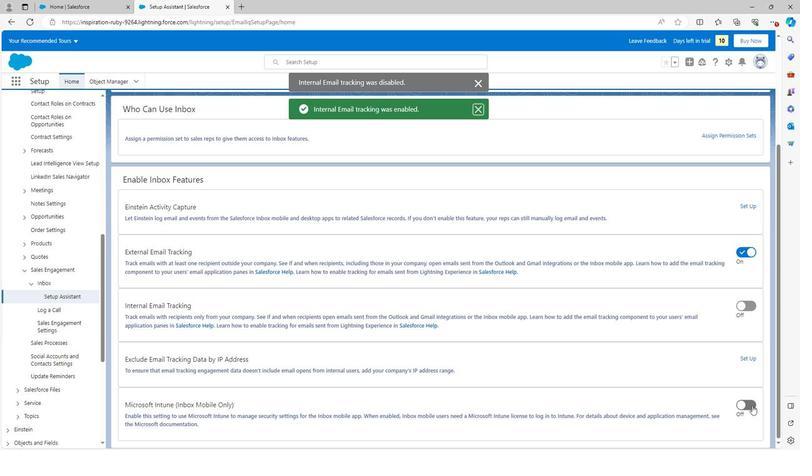 
Action: Mouse pressed left at (729, 416)
Screenshot: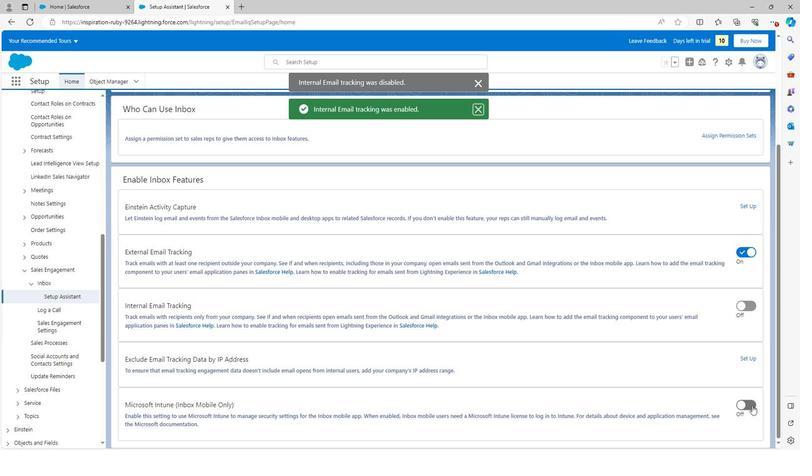 
Action: Mouse moved to (722, 415)
Screenshot: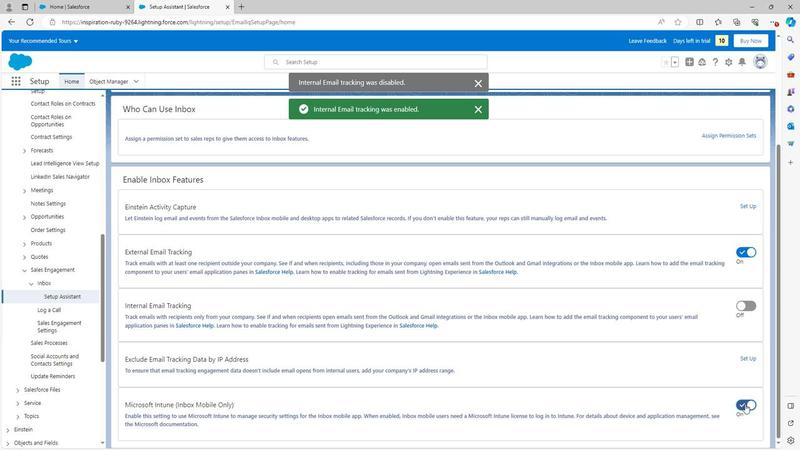 
Action: Mouse pressed left at (722, 415)
Screenshot: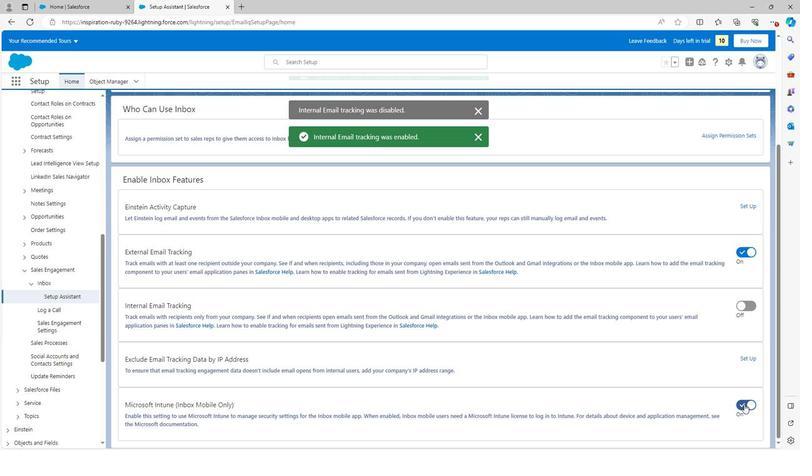 
Action: Mouse moved to (500, 237)
Screenshot: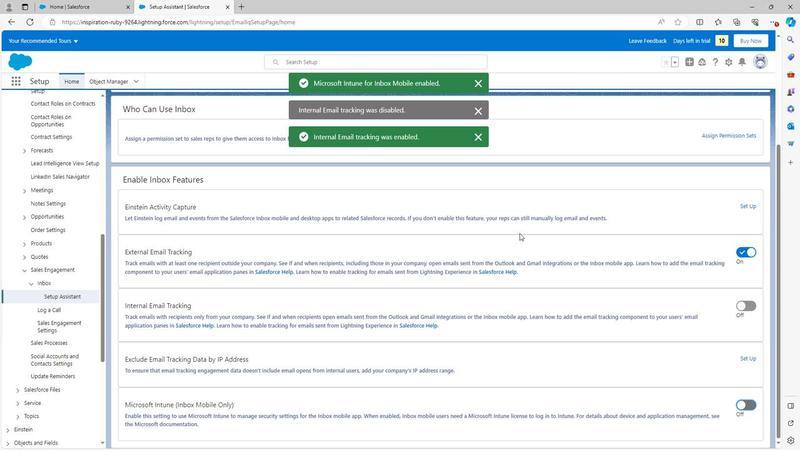 
Action: Mouse scrolled (500, 238) with delta (0, 0)
Screenshot: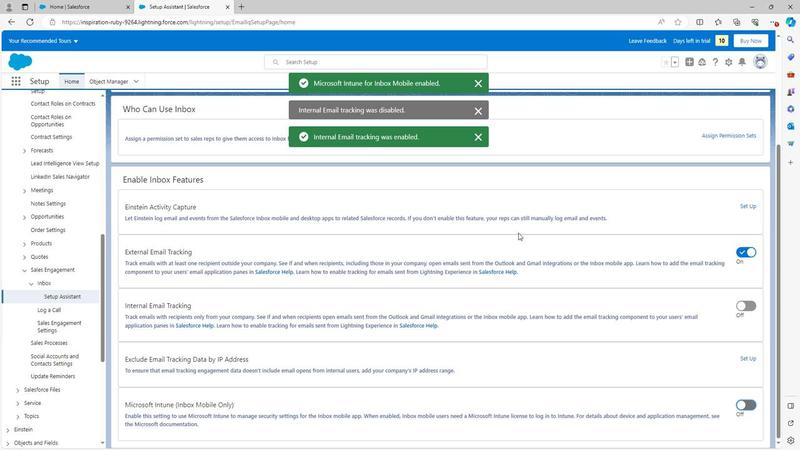 
Action: Mouse scrolled (500, 238) with delta (0, 0)
Screenshot: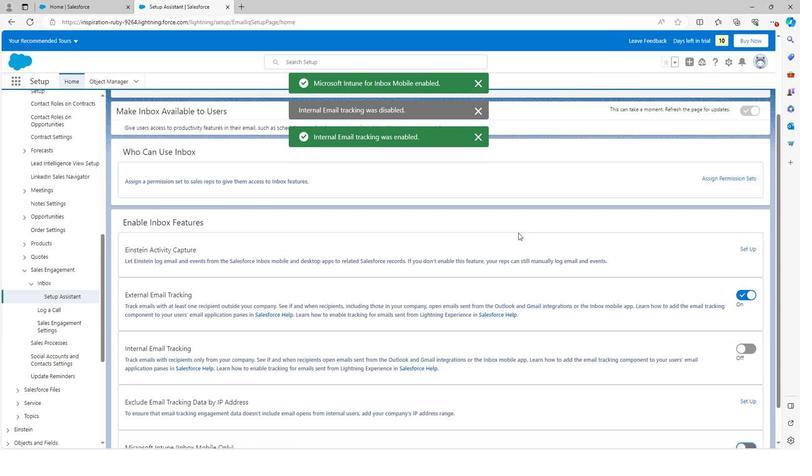 
Action: Mouse scrolled (500, 238) with delta (0, 0)
Screenshot: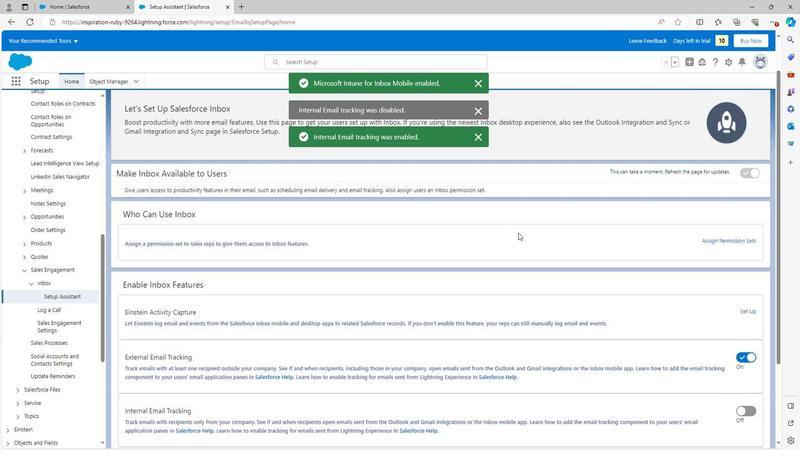 
Action: Mouse scrolled (500, 238) with delta (0, 0)
Screenshot: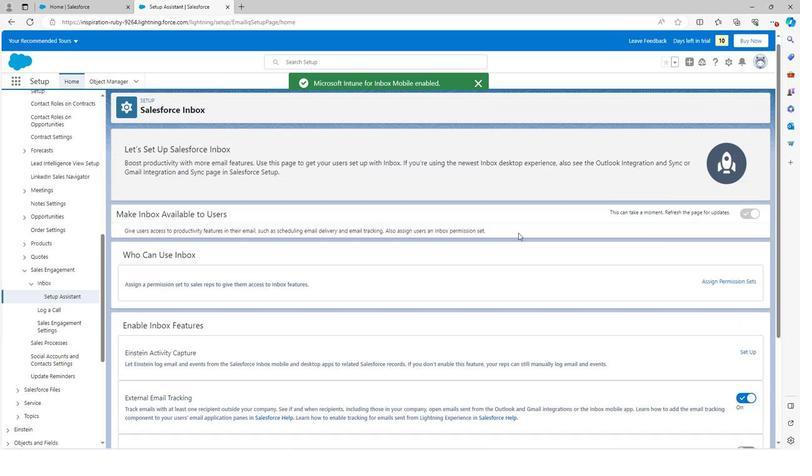 
Action: Mouse scrolled (500, 238) with delta (0, 0)
Screenshot: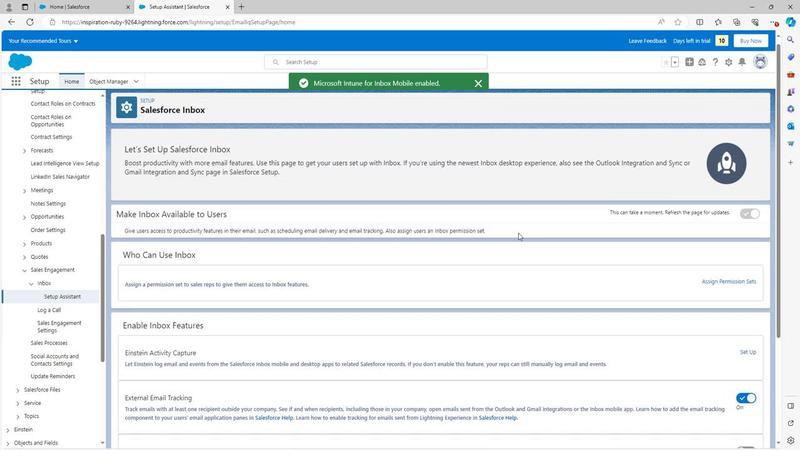 
Action: Mouse scrolled (500, 238) with delta (0, 0)
Screenshot: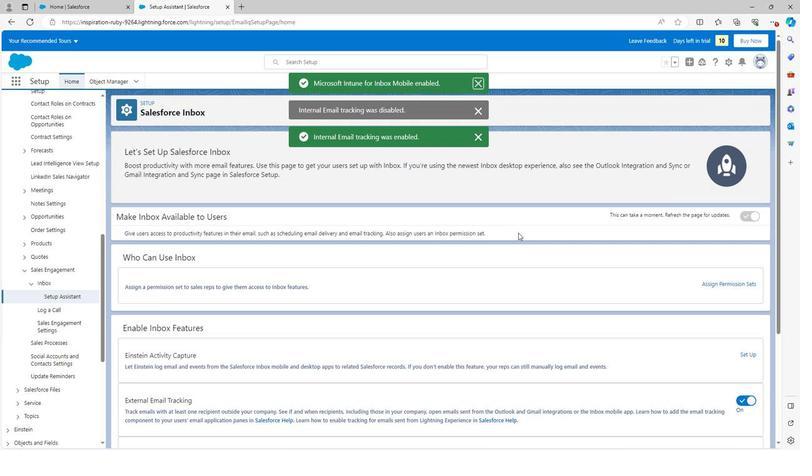 
Action: Mouse scrolled (500, 237) with delta (0, 0)
Screenshot: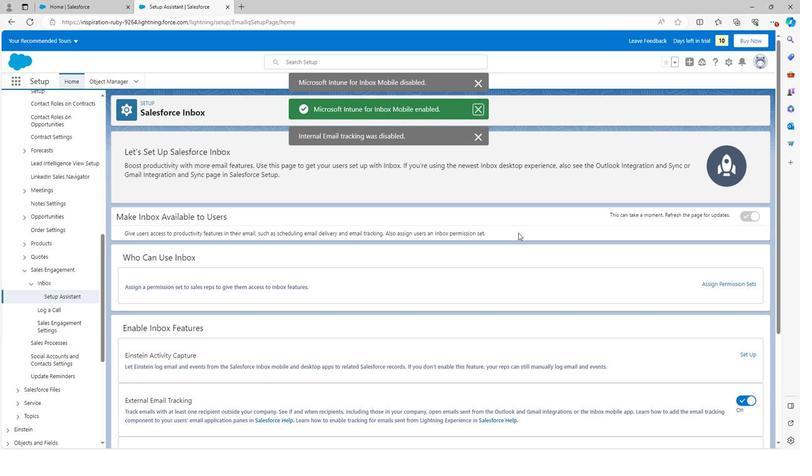 
Action: Mouse scrolled (500, 237) with delta (0, 0)
Screenshot: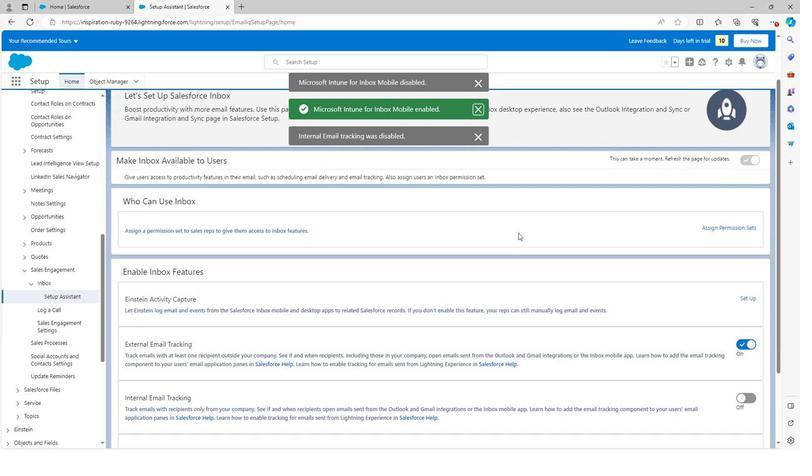 
Action: Mouse scrolled (500, 237) with delta (0, 0)
Screenshot: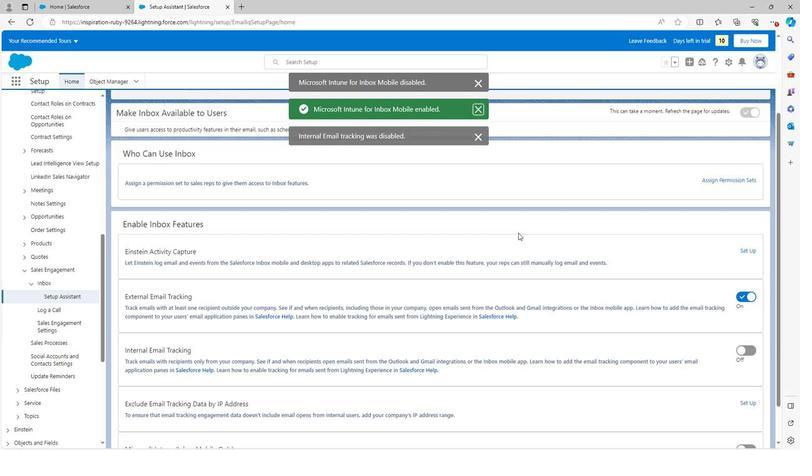 
